 Task: Create a Board called Board0000000004 in Workspace WS0000000002 in Trello with Visibility as Workspace. Create a Board called Board0000000005 in Workspace WS0000000002 in Trello with Visibility as Private. Create a Board called Board0000000006 in Workspace WS0000000002 in Trello with Visibility as Public. Create Card Card0000000013 in Board Board0000000004 in Workspace WS0000000002 in Trello. Create Card Card0000000014 in Board Board0000000004 in Workspace WS0000000002 in Trello
Action: Mouse moved to (546, 117)
Screenshot: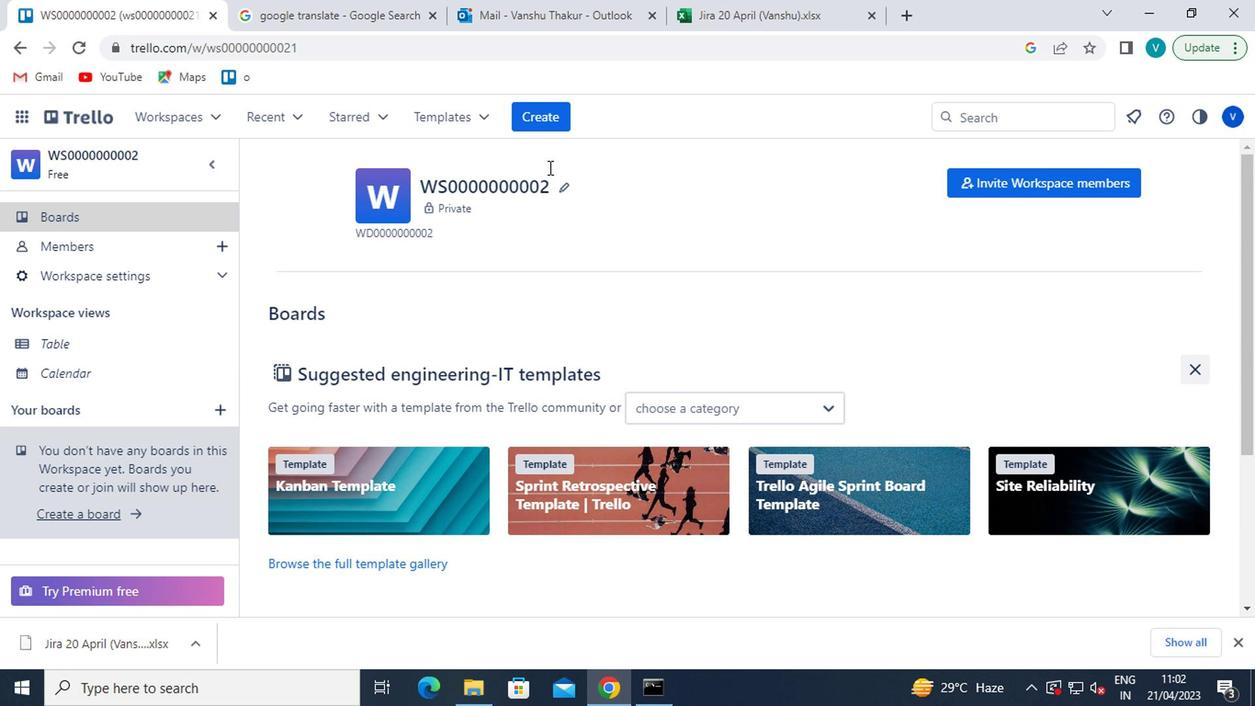 
Action: Mouse pressed left at (546, 117)
Screenshot: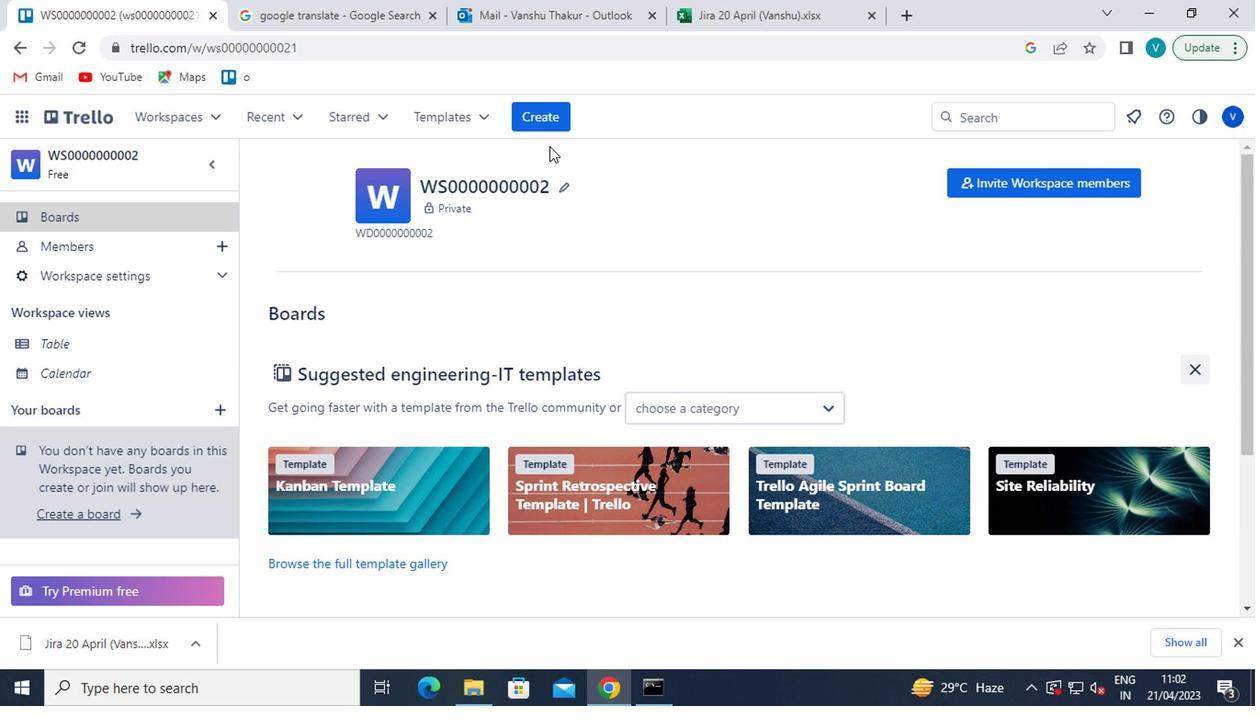 
Action: Mouse moved to (559, 193)
Screenshot: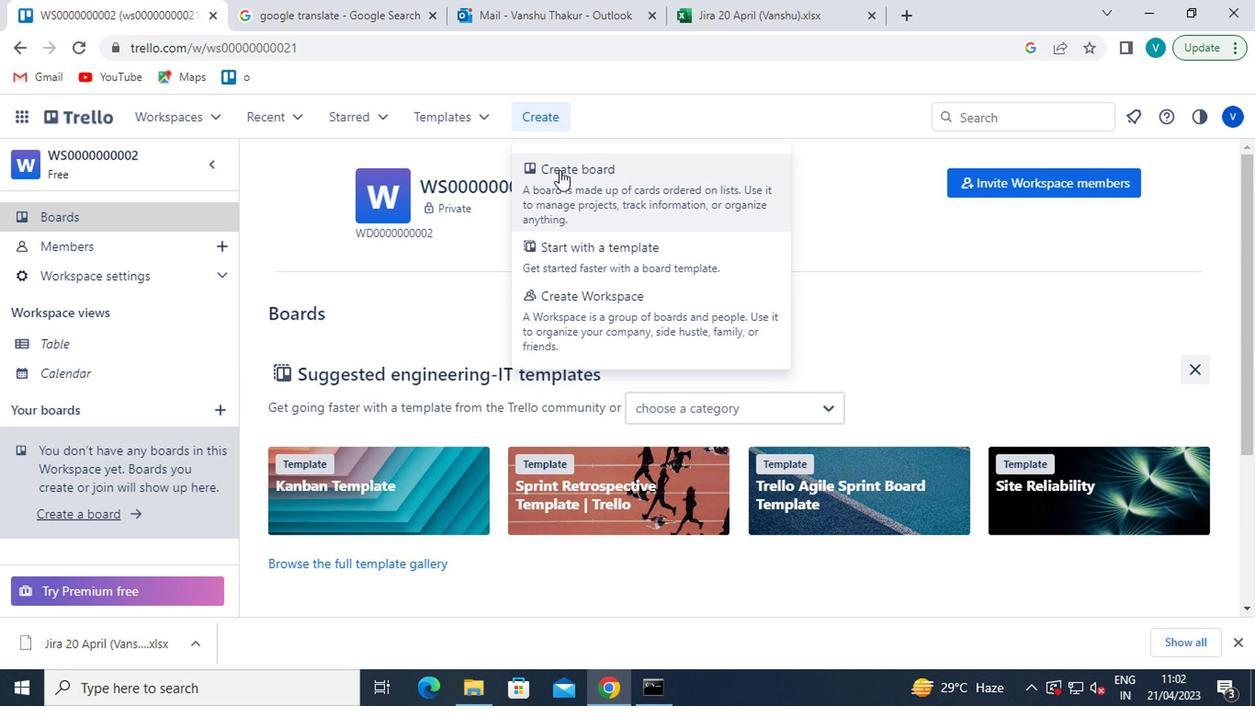 
Action: Mouse pressed left at (559, 193)
Screenshot: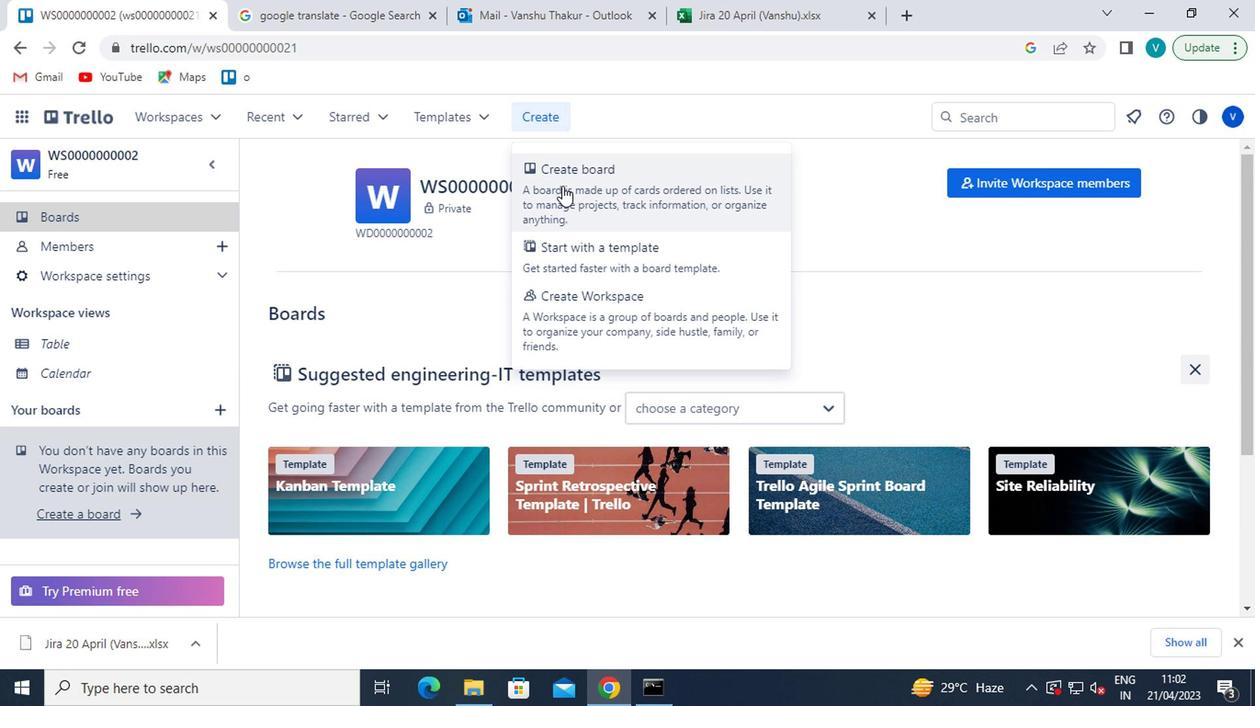 
Action: Mouse moved to (572, 443)
Screenshot: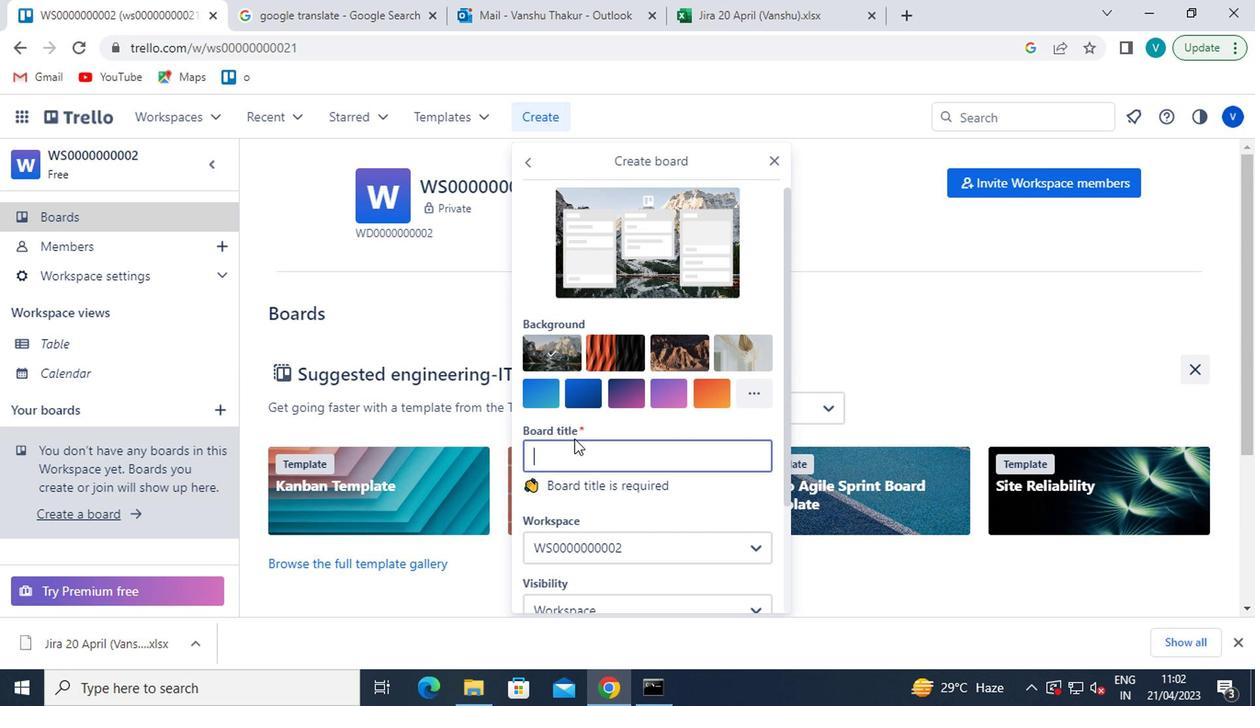 
Action: Mouse pressed left at (572, 443)
Screenshot: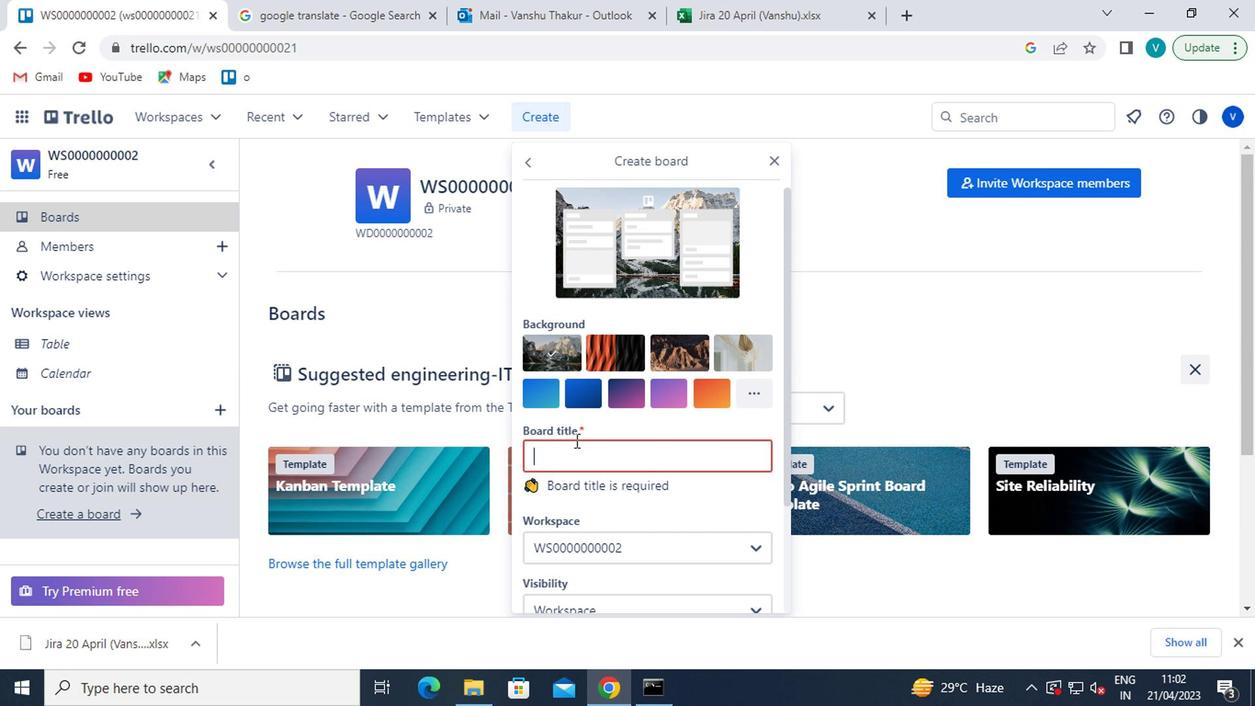 
Action: Mouse moved to (580, 438)
Screenshot: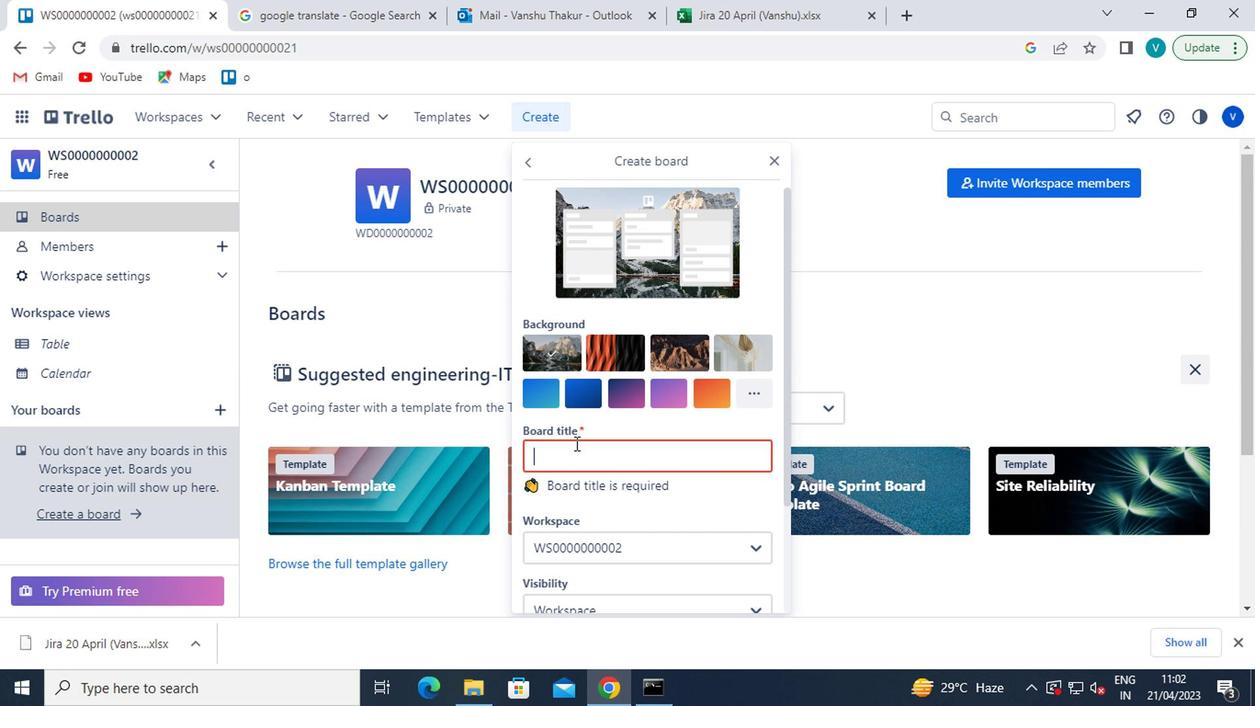 
Action: Key pressed <Key.shift>BOARD0000000004
Screenshot: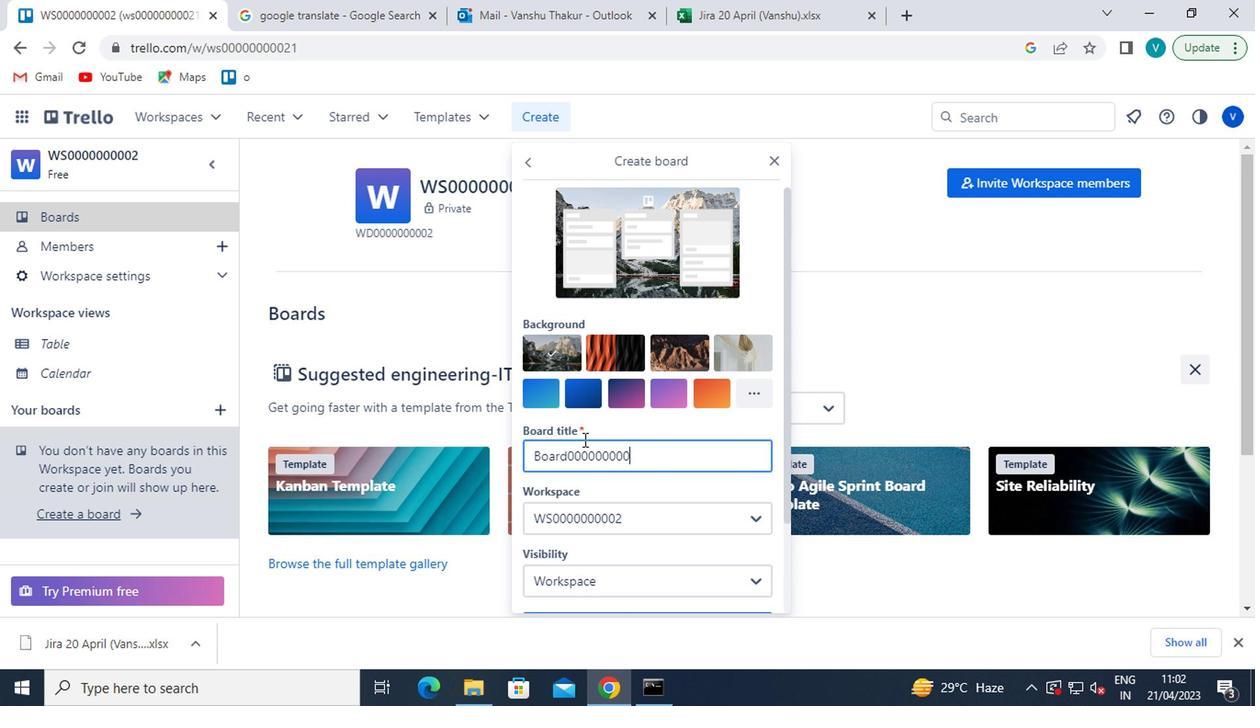 
Action: Mouse moved to (604, 574)
Screenshot: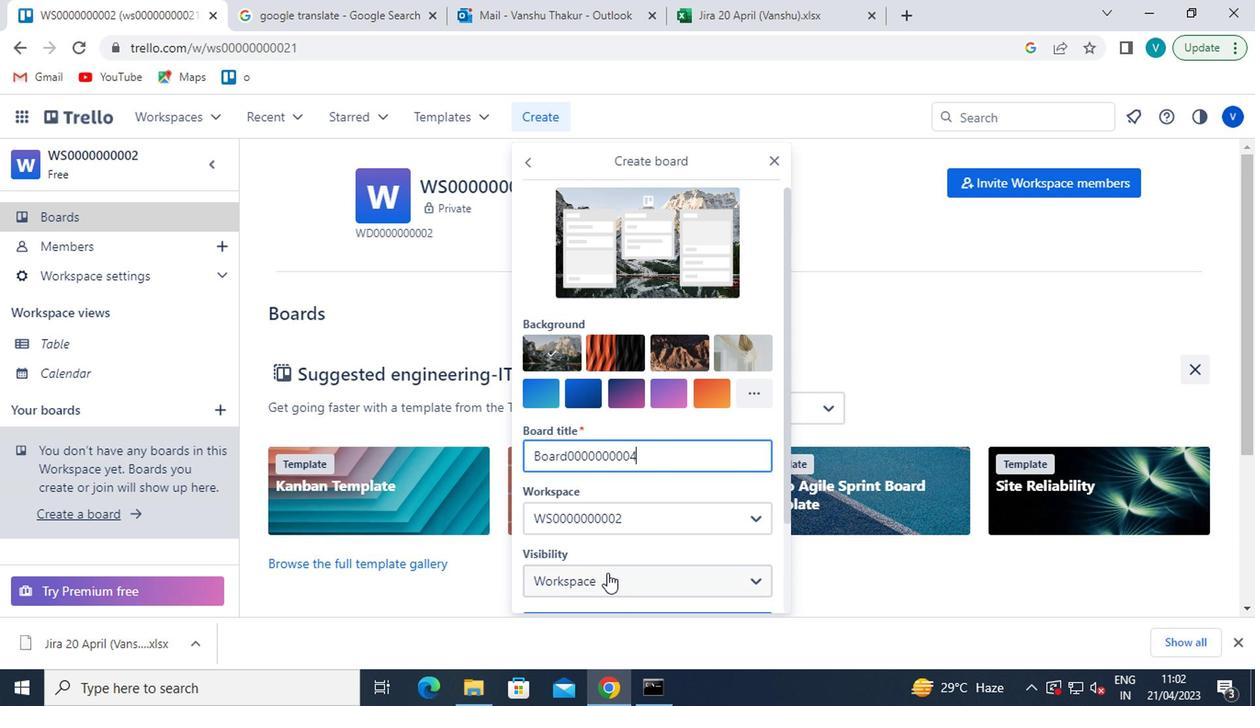 
Action: Mouse pressed left at (604, 574)
Screenshot: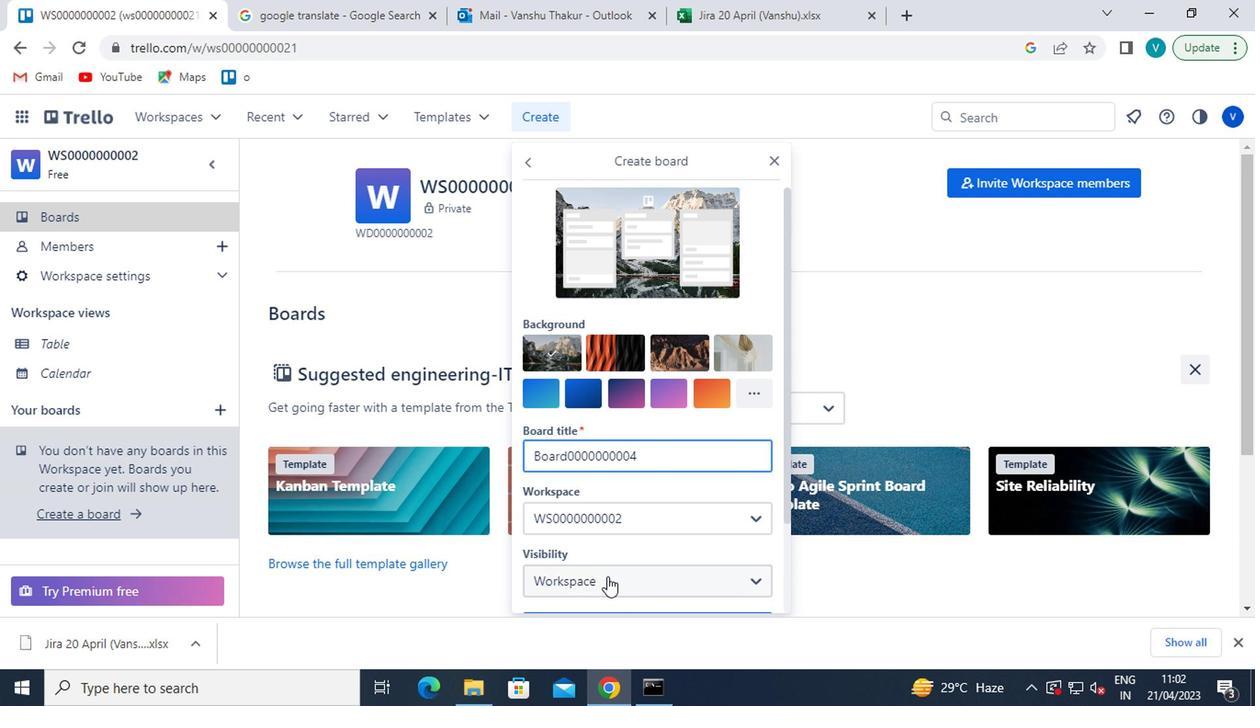 
Action: Mouse moved to (642, 457)
Screenshot: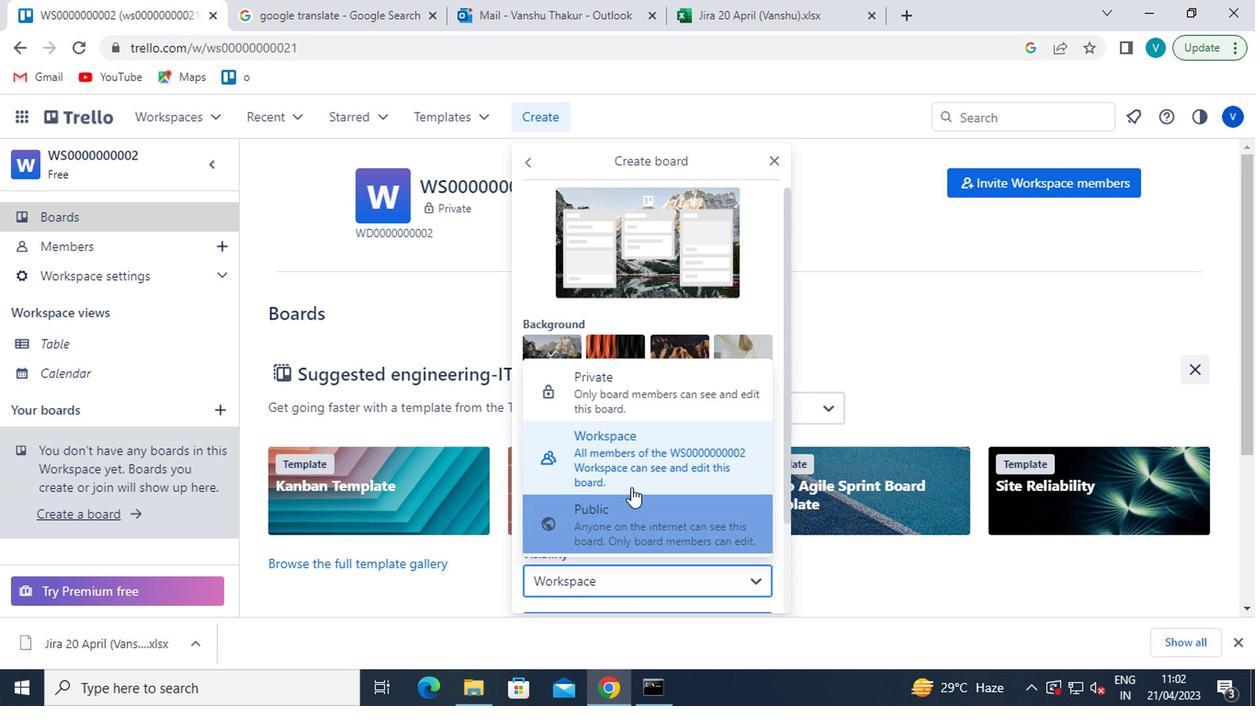 
Action: Mouse pressed left at (642, 457)
Screenshot: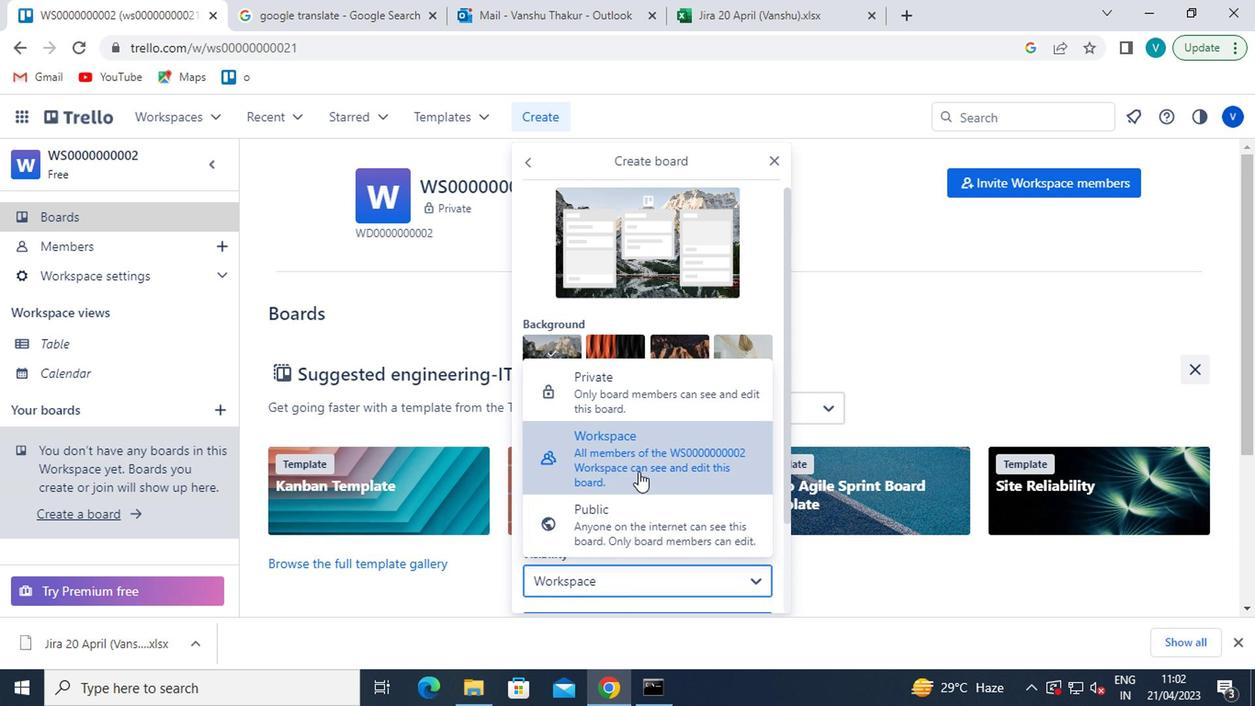 
Action: Mouse moved to (642, 460)
Screenshot: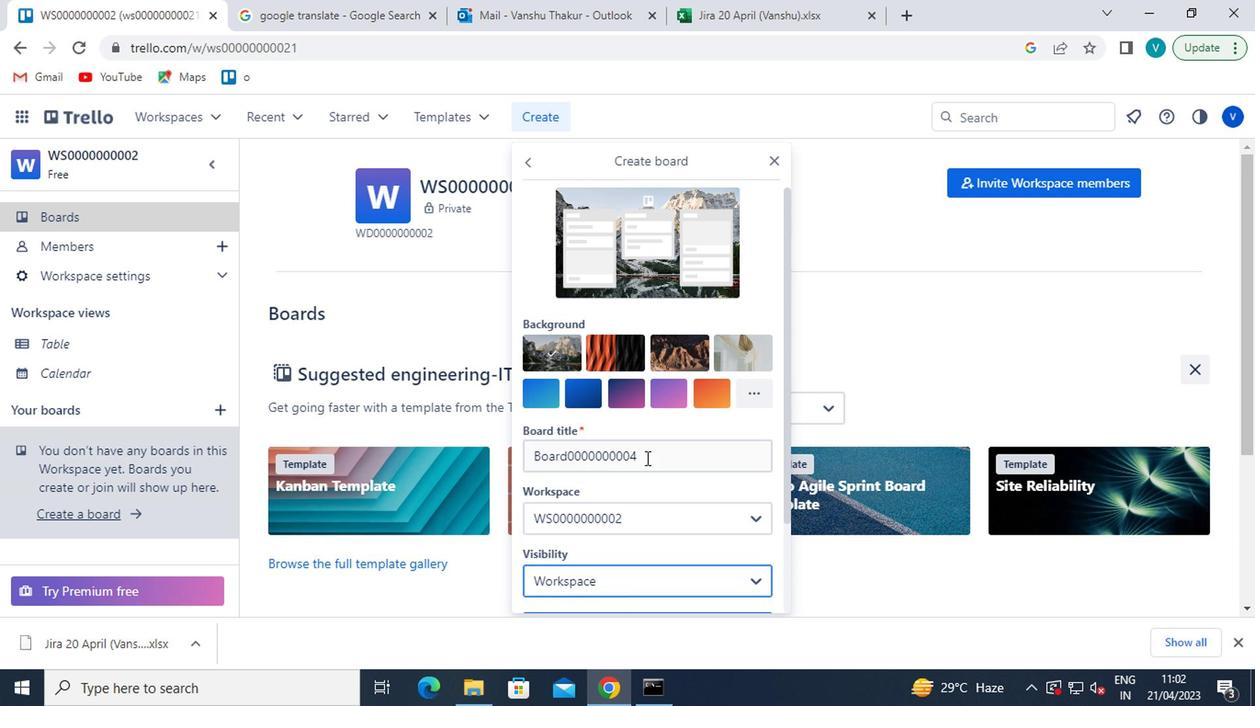 
Action: Mouse scrolled (642, 459) with delta (0, 0)
Screenshot: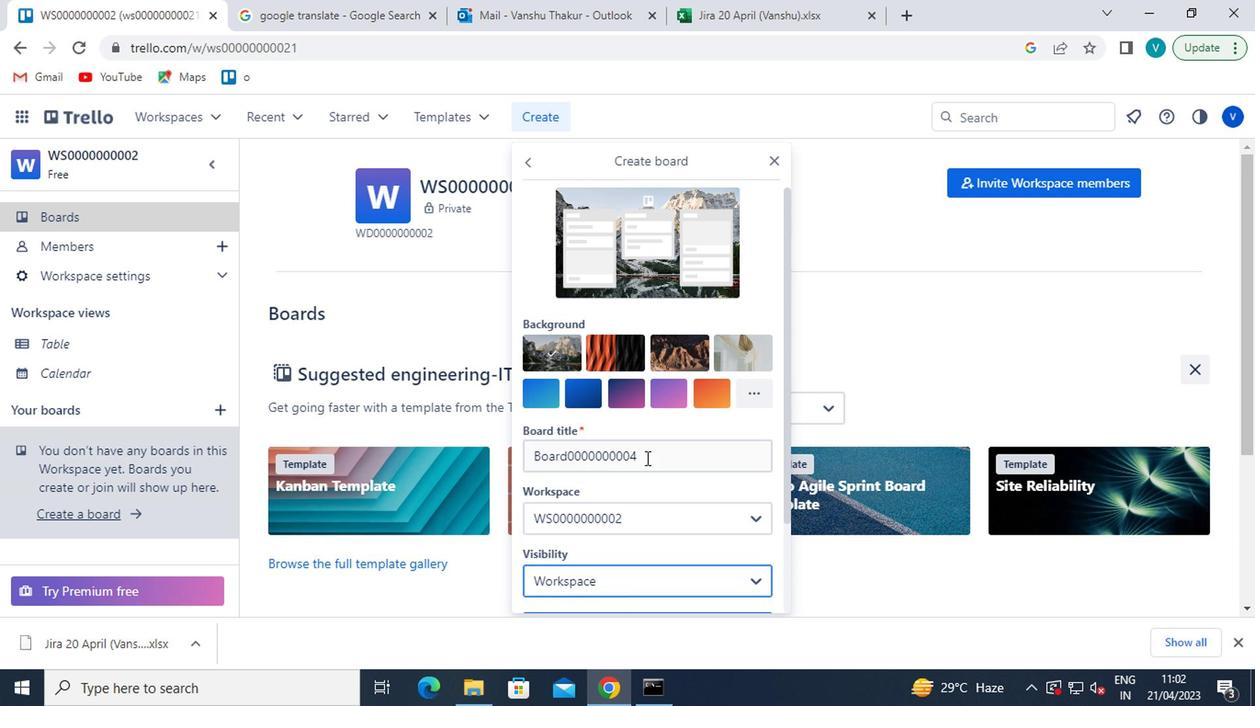 
Action: Mouse moved to (642, 461)
Screenshot: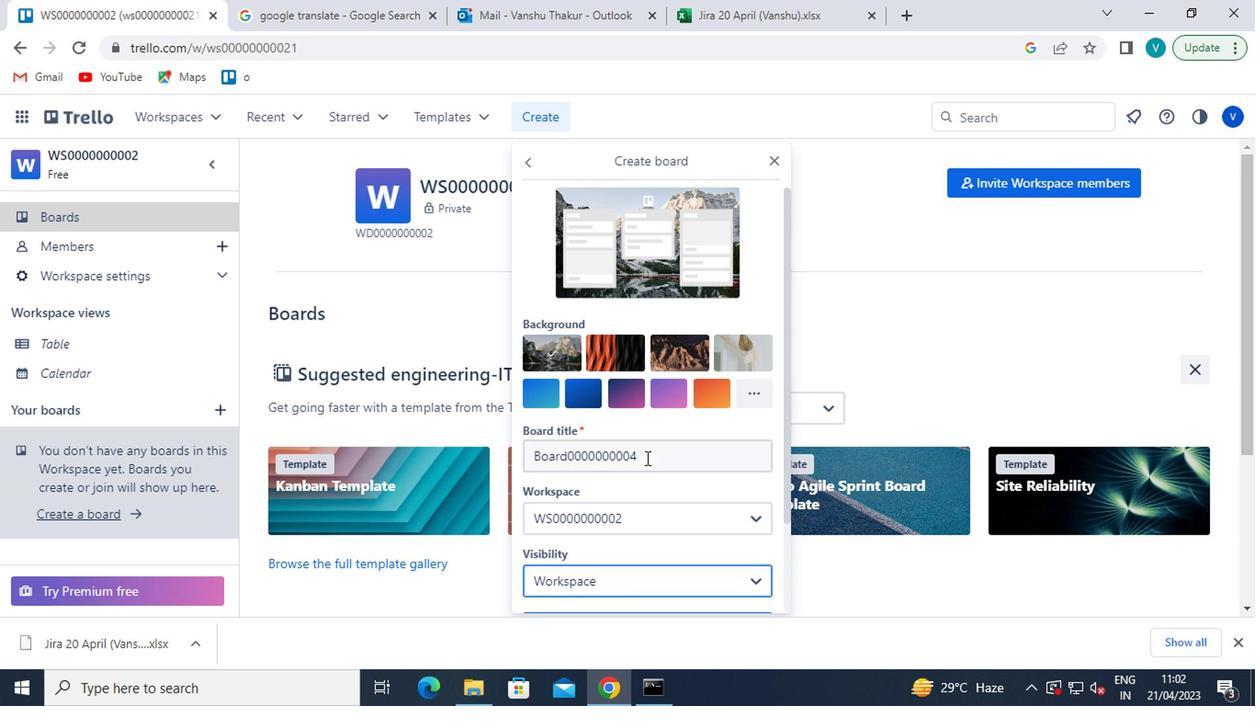 
Action: Mouse scrolled (642, 460) with delta (0, -1)
Screenshot: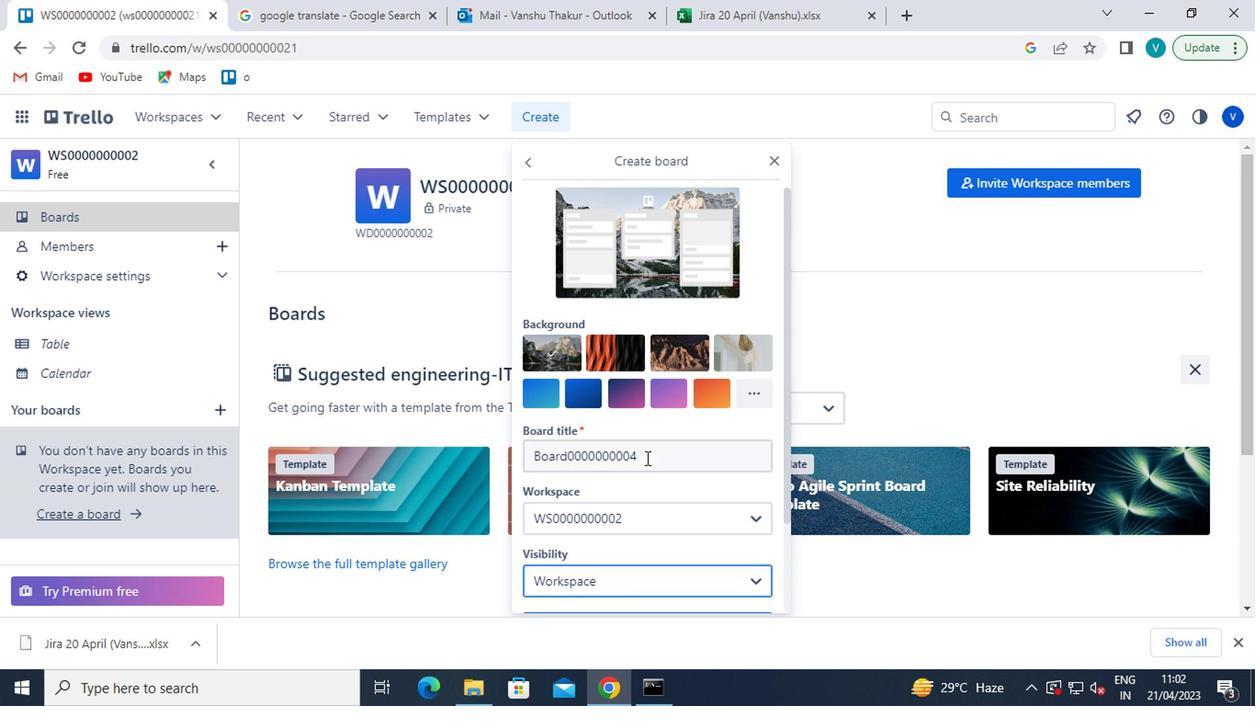 
Action: Mouse moved to (642, 461)
Screenshot: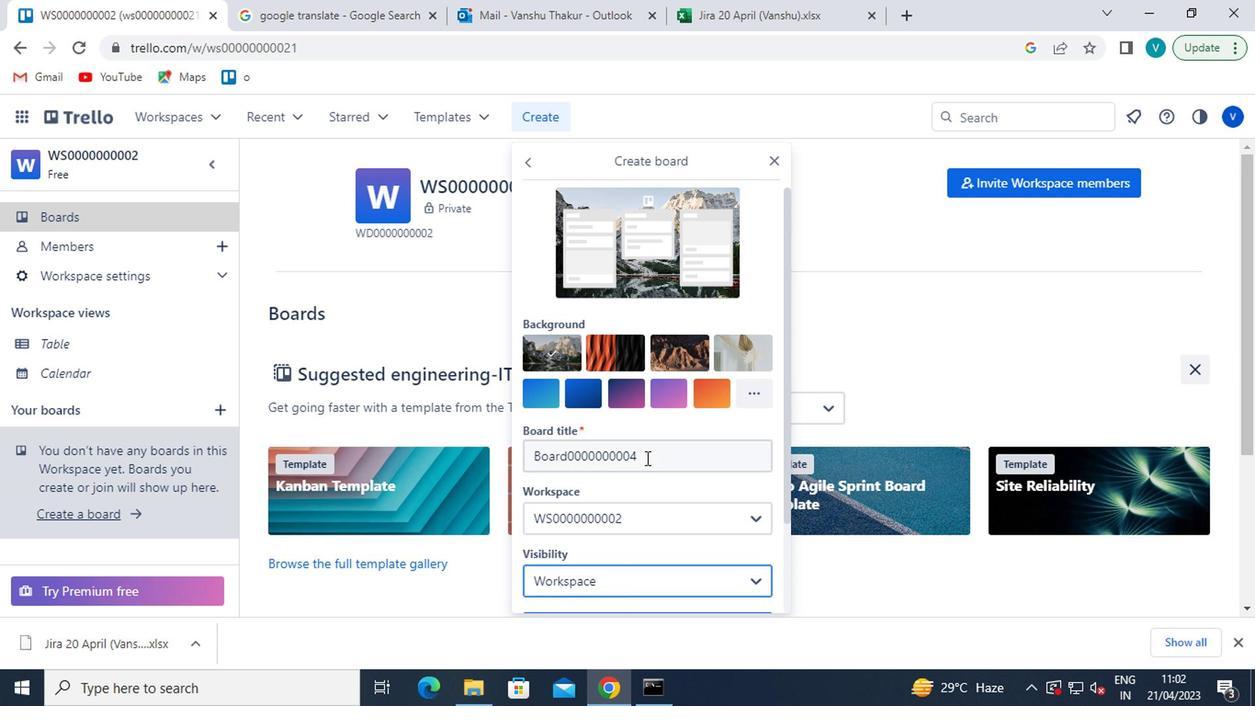 
Action: Mouse scrolled (642, 460) with delta (0, -1)
Screenshot: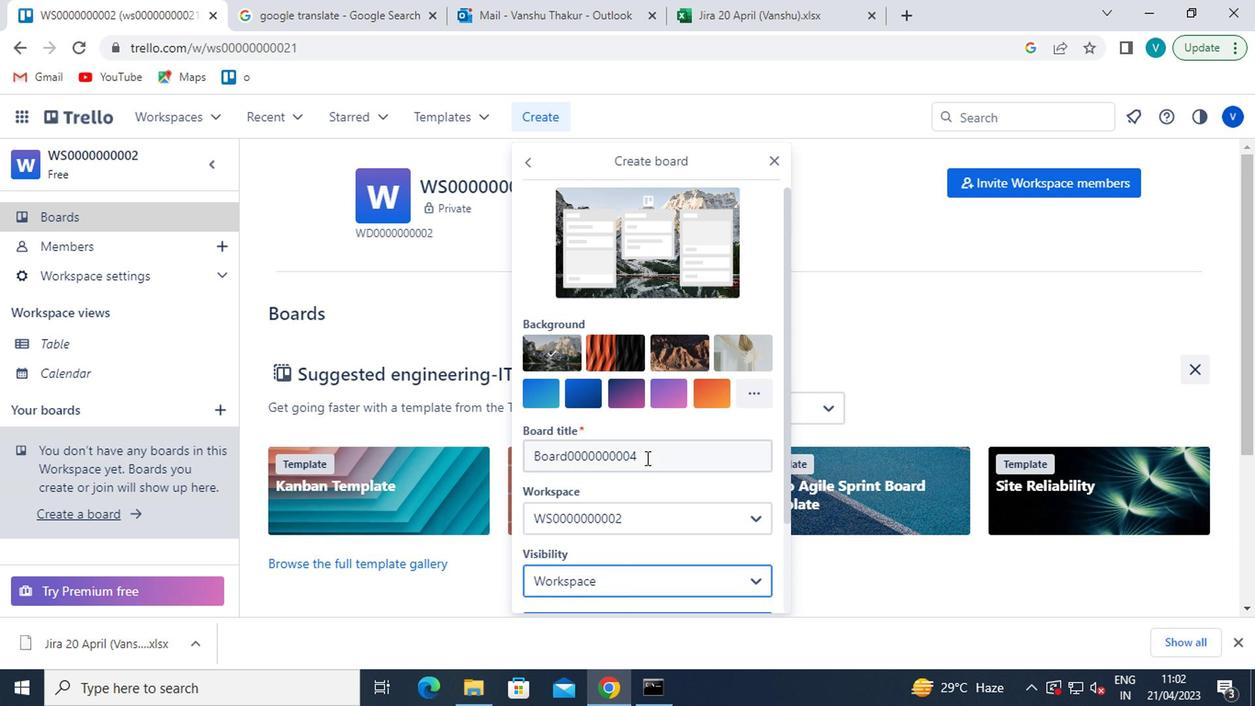 
Action: Mouse moved to (627, 506)
Screenshot: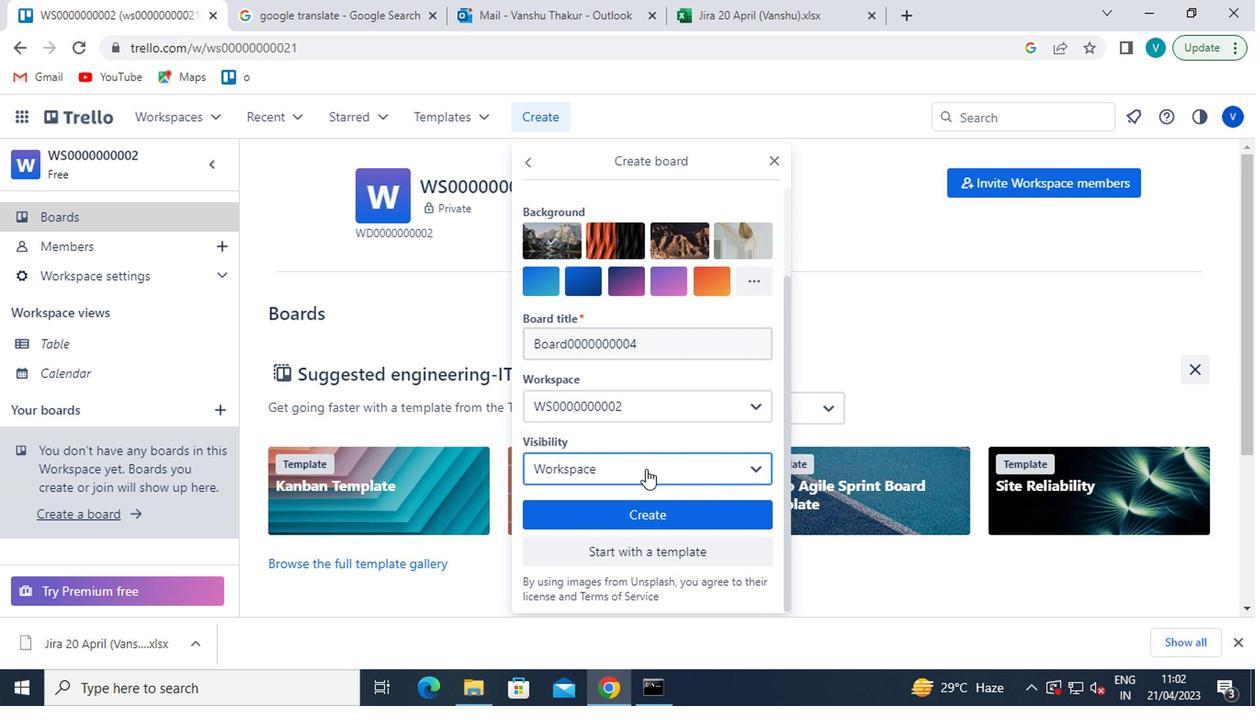 
Action: Mouse pressed left at (627, 506)
Screenshot: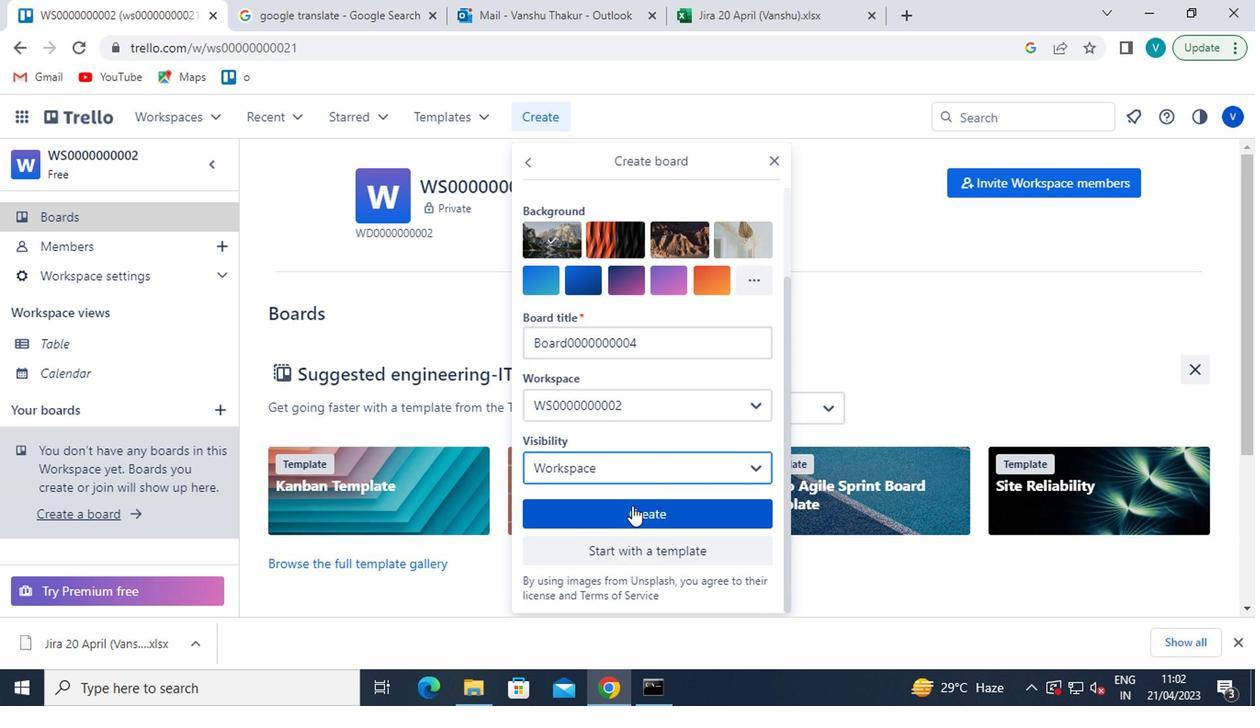 
Action: Mouse moved to (553, 122)
Screenshot: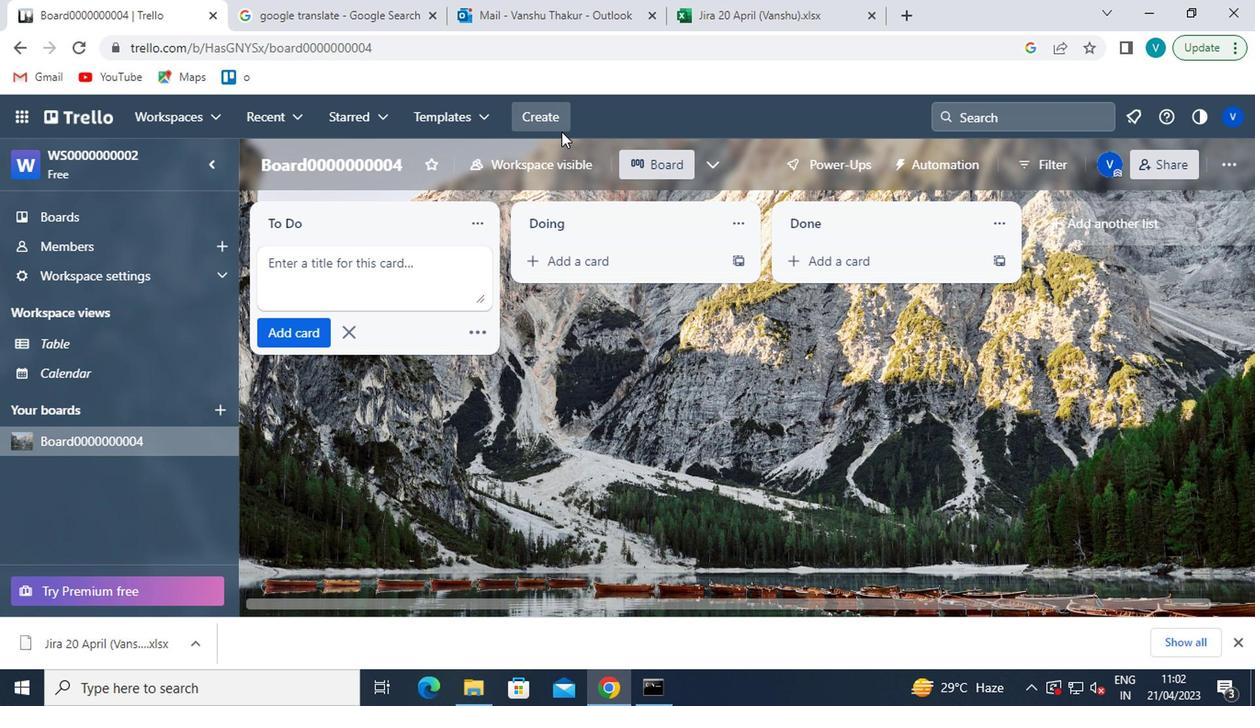 
Action: Mouse pressed left at (553, 122)
Screenshot: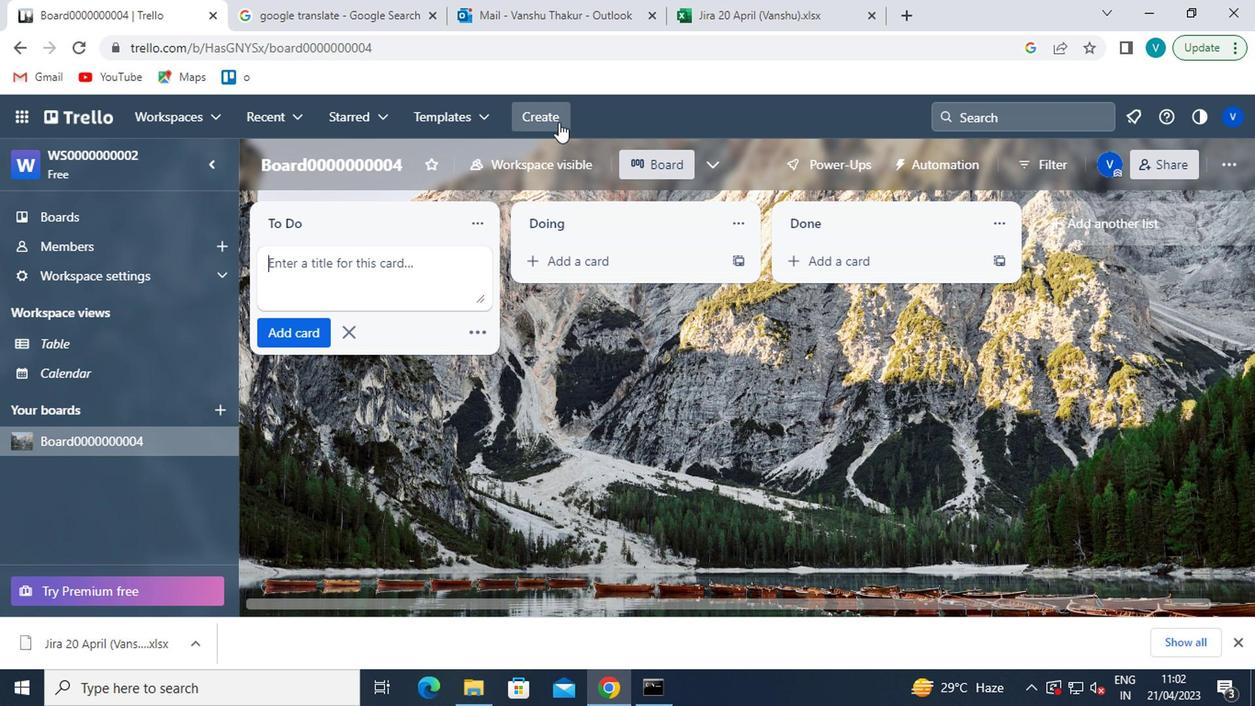 
Action: Mouse moved to (574, 193)
Screenshot: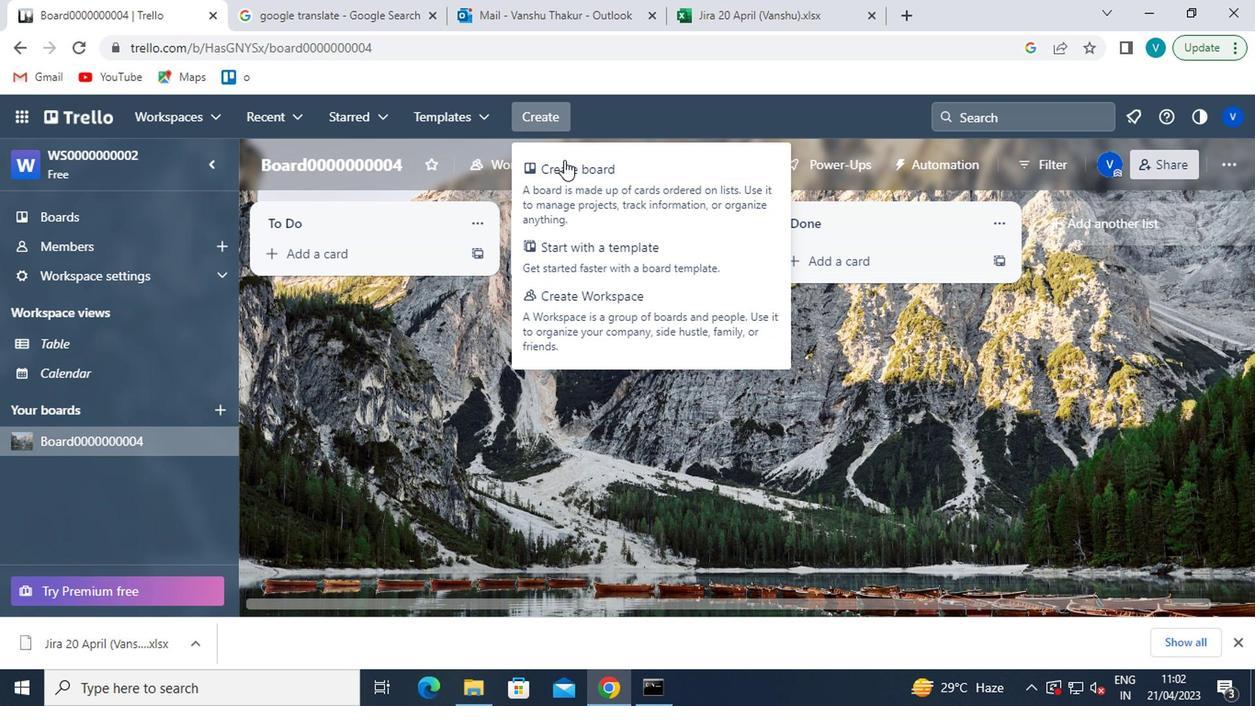 
Action: Mouse pressed left at (574, 193)
Screenshot: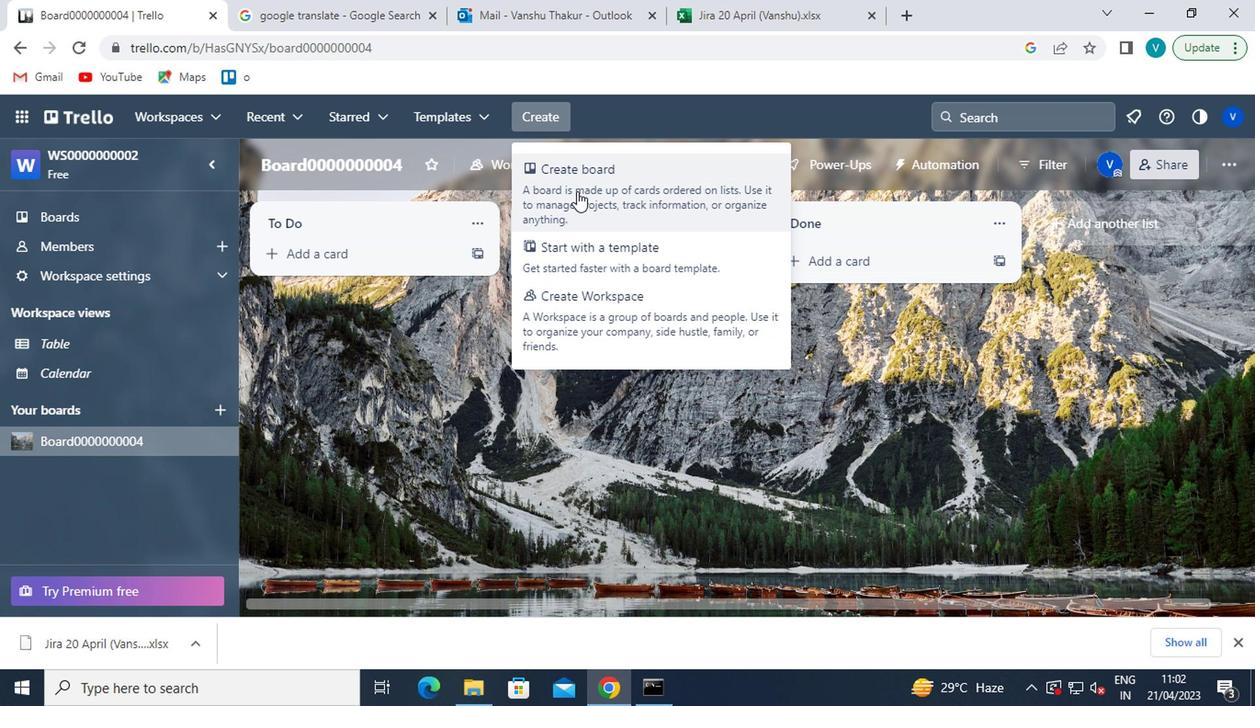 
Action: Mouse moved to (602, 463)
Screenshot: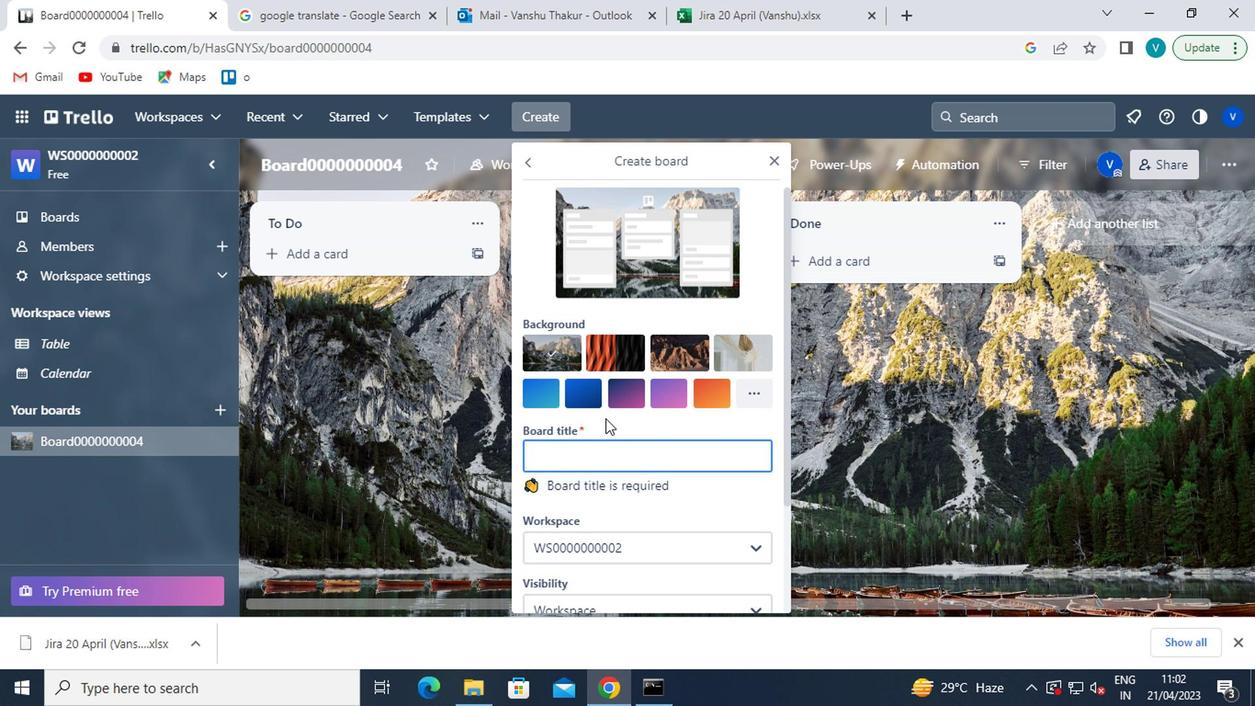 
Action: Mouse pressed left at (602, 463)
Screenshot: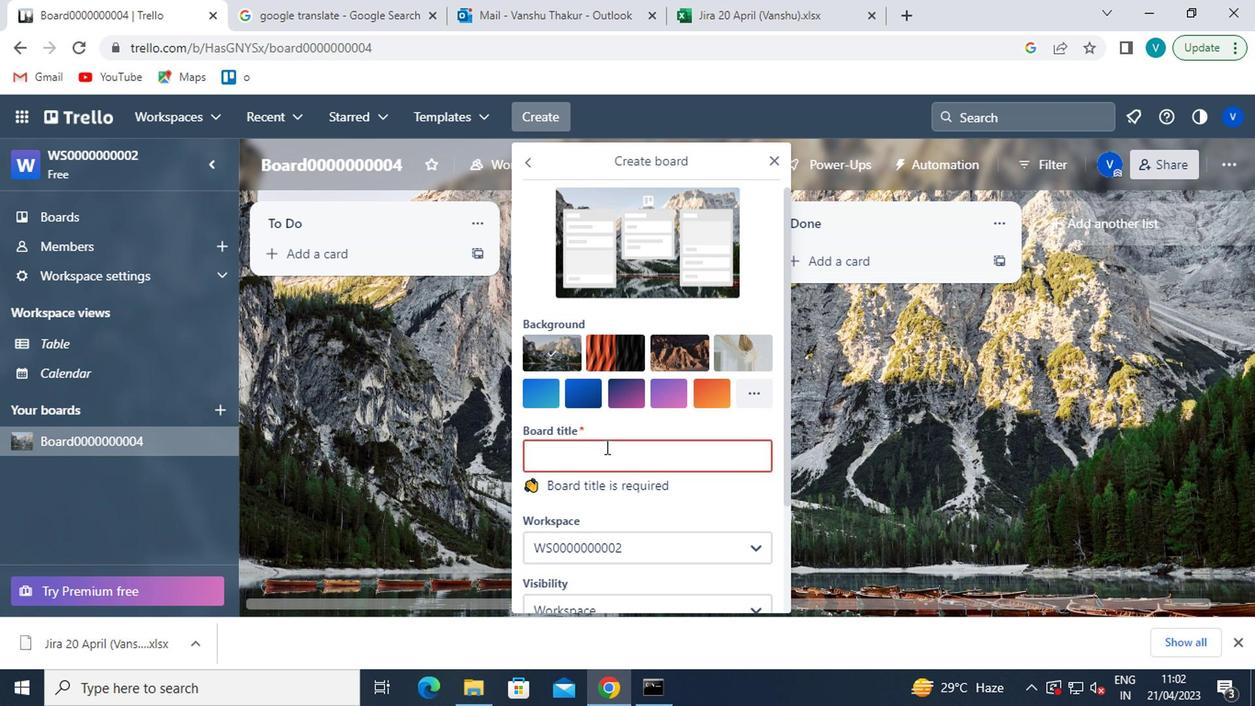 
Action: Key pressed <Key.shift>BOARD0000000005
Screenshot: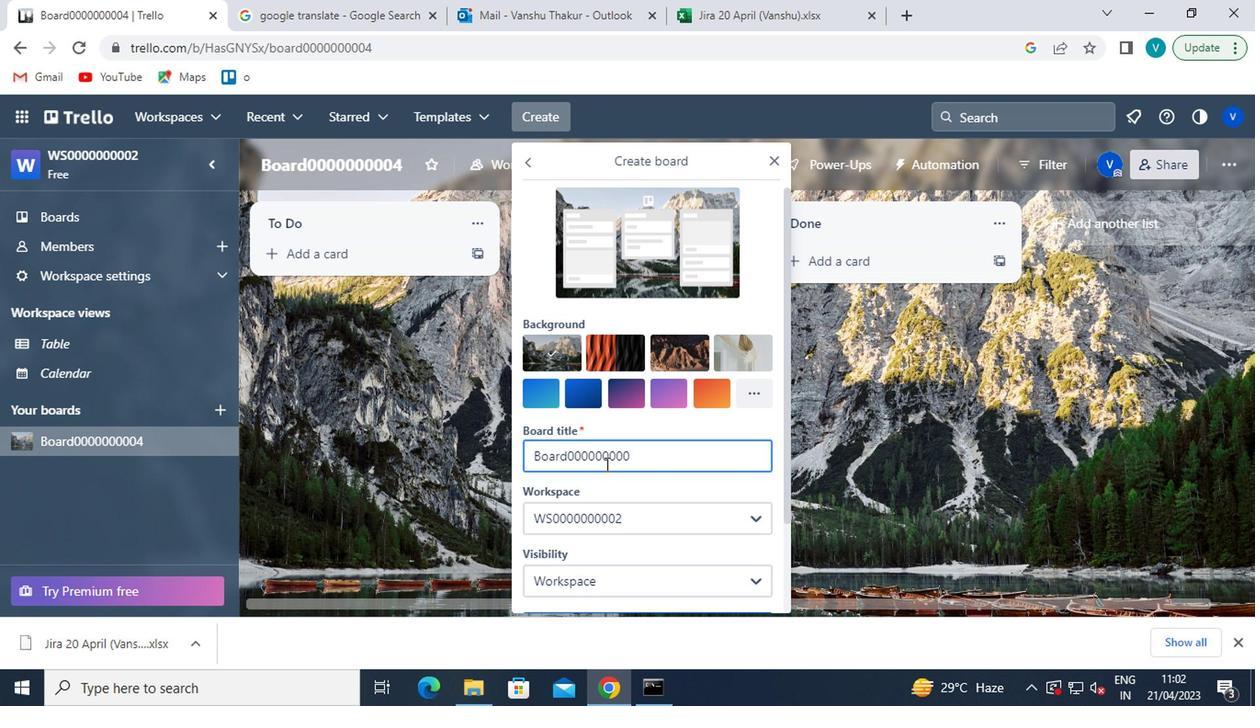 
Action: Mouse moved to (602, 468)
Screenshot: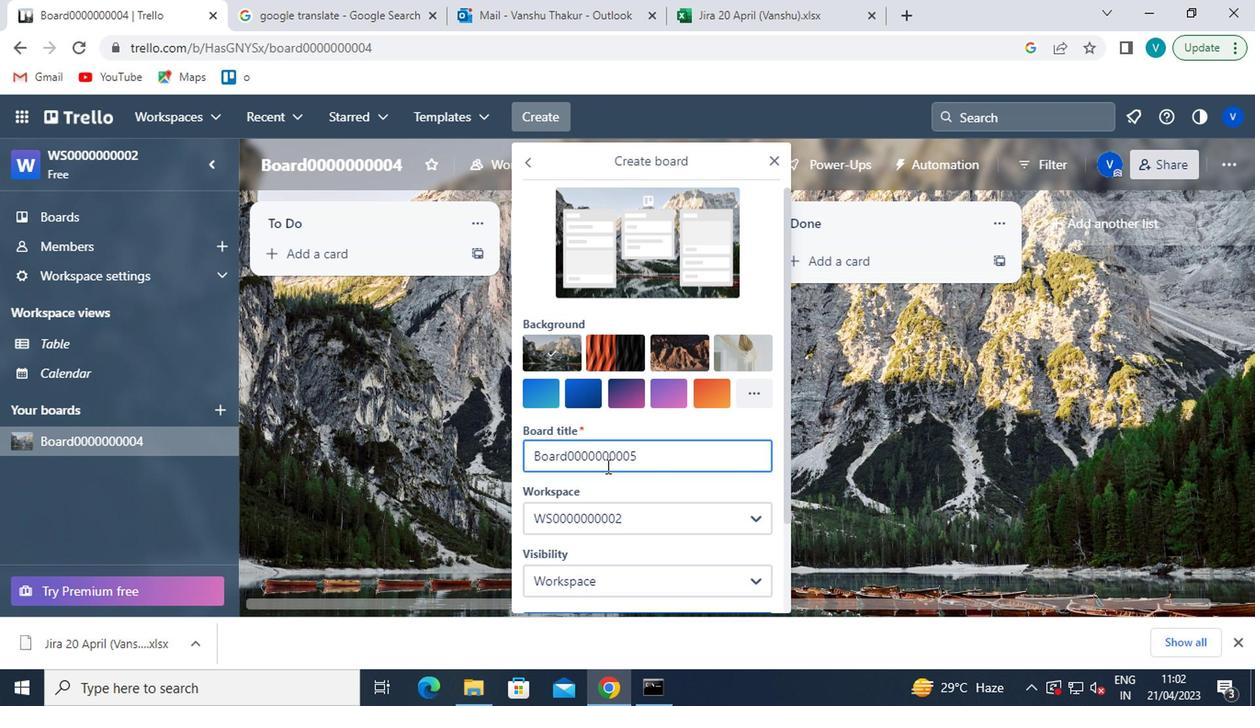 
Action: Mouse scrolled (602, 468) with delta (0, 0)
Screenshot: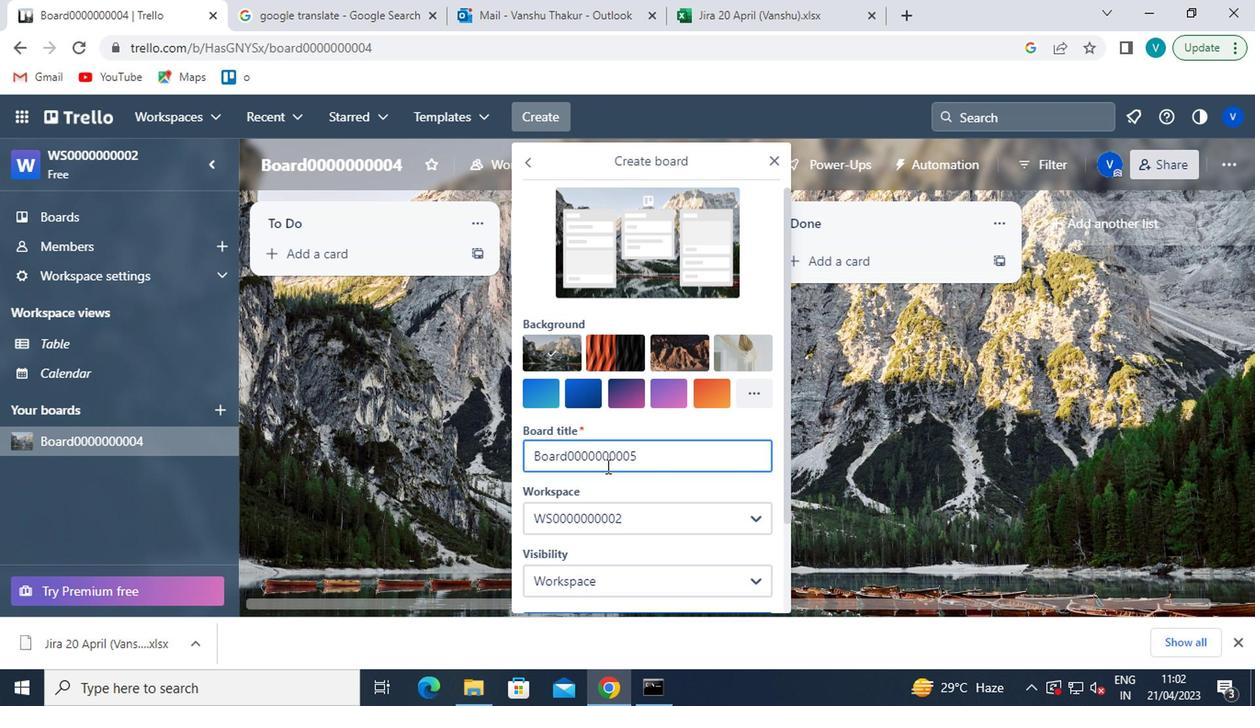 
Action: Mouse moved to (599, 470)
Screenshot: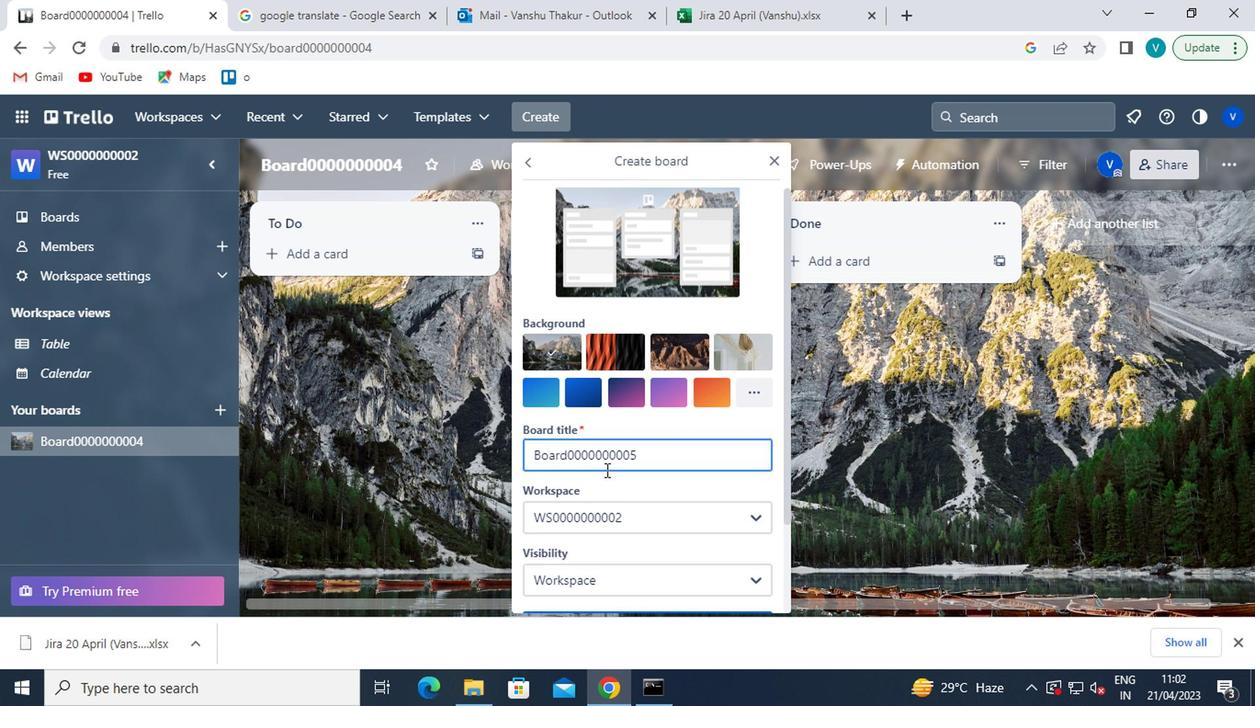 
Action: Mouse scrolled (599, 469) with delta (0, -1)
Screenshot: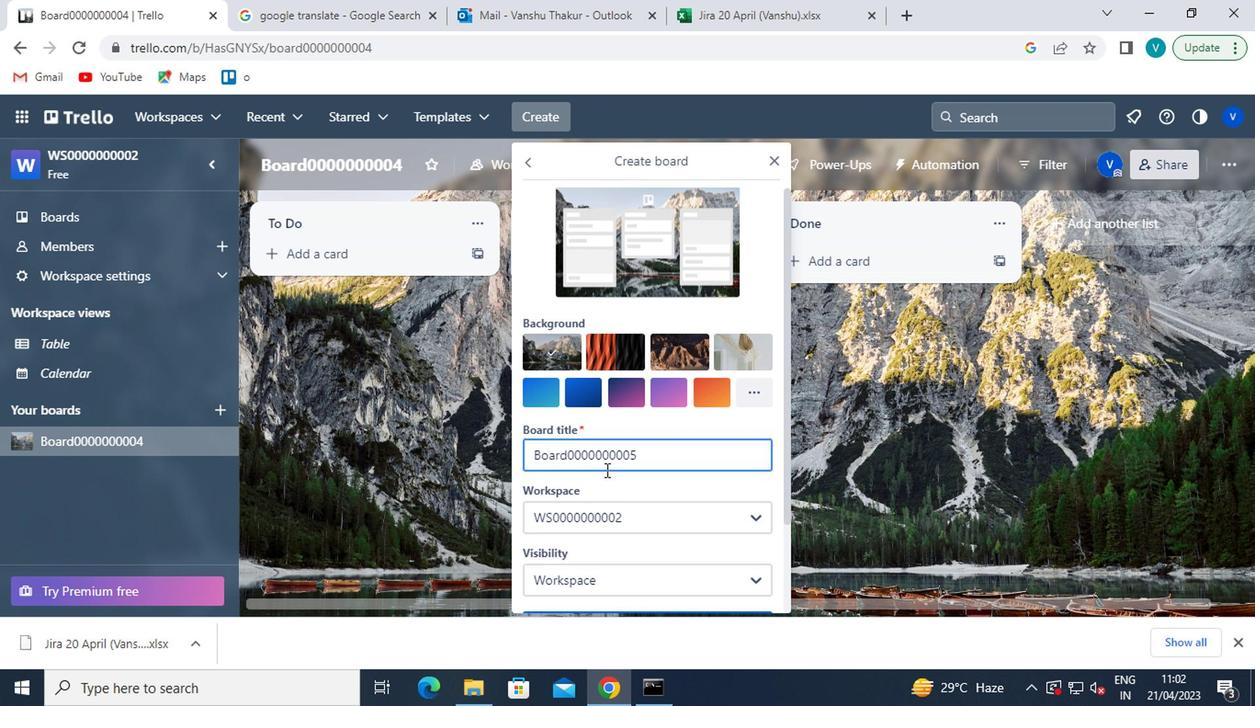 
Action: Mouse moved to (597, 468)
Screenshot: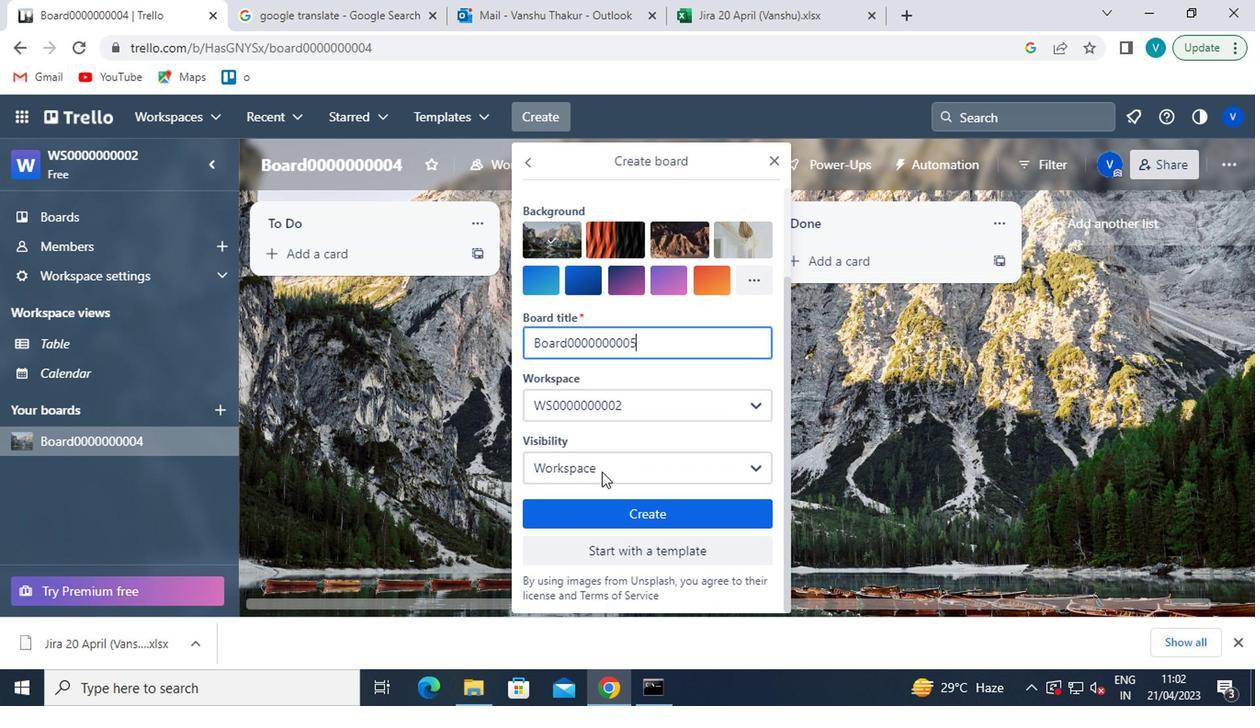 
Action: Mouse pressed left at (597, 468)
Screenshot: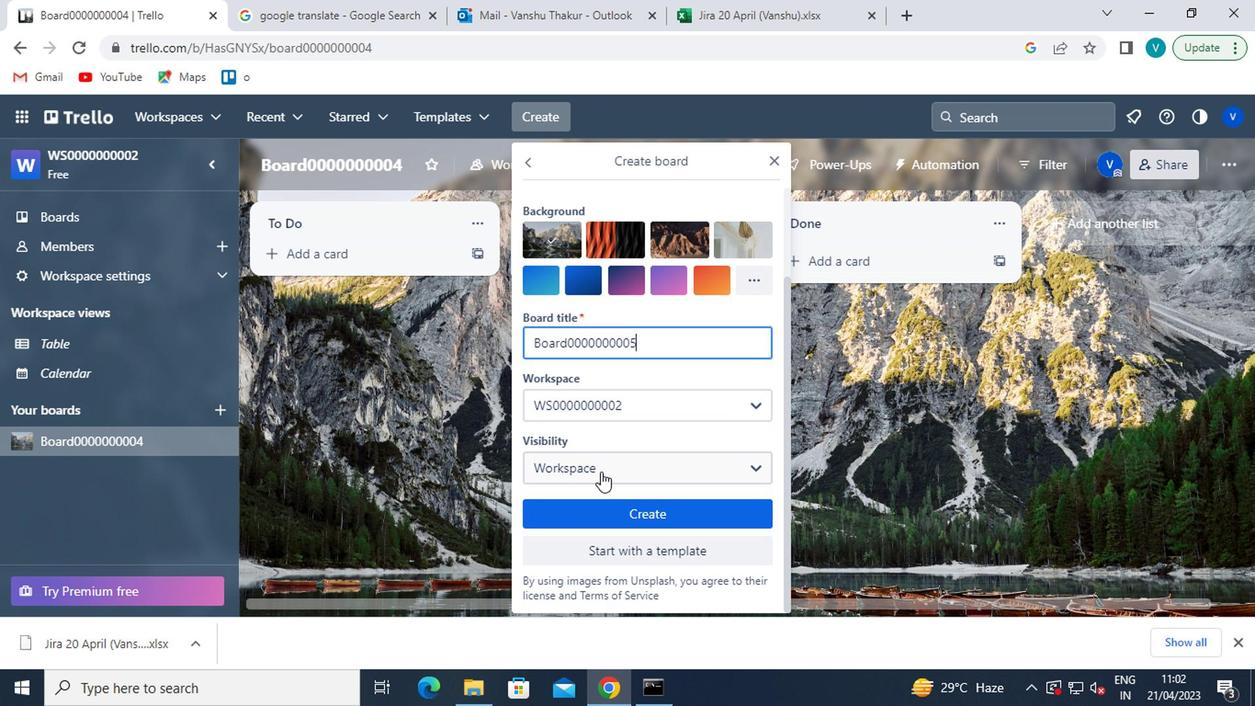 
Action: Mouse moved to (683, 286)
Screenshot: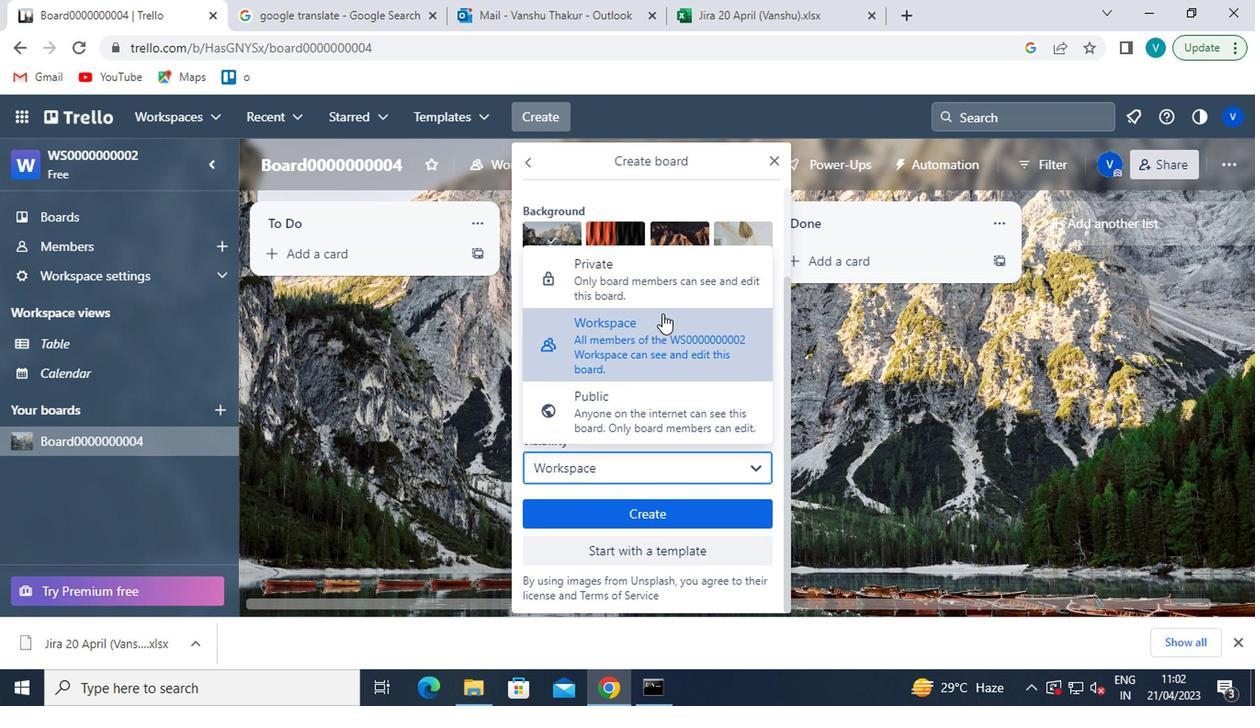 
Action: Mouse pressed left at (683, 286)
Screenshot: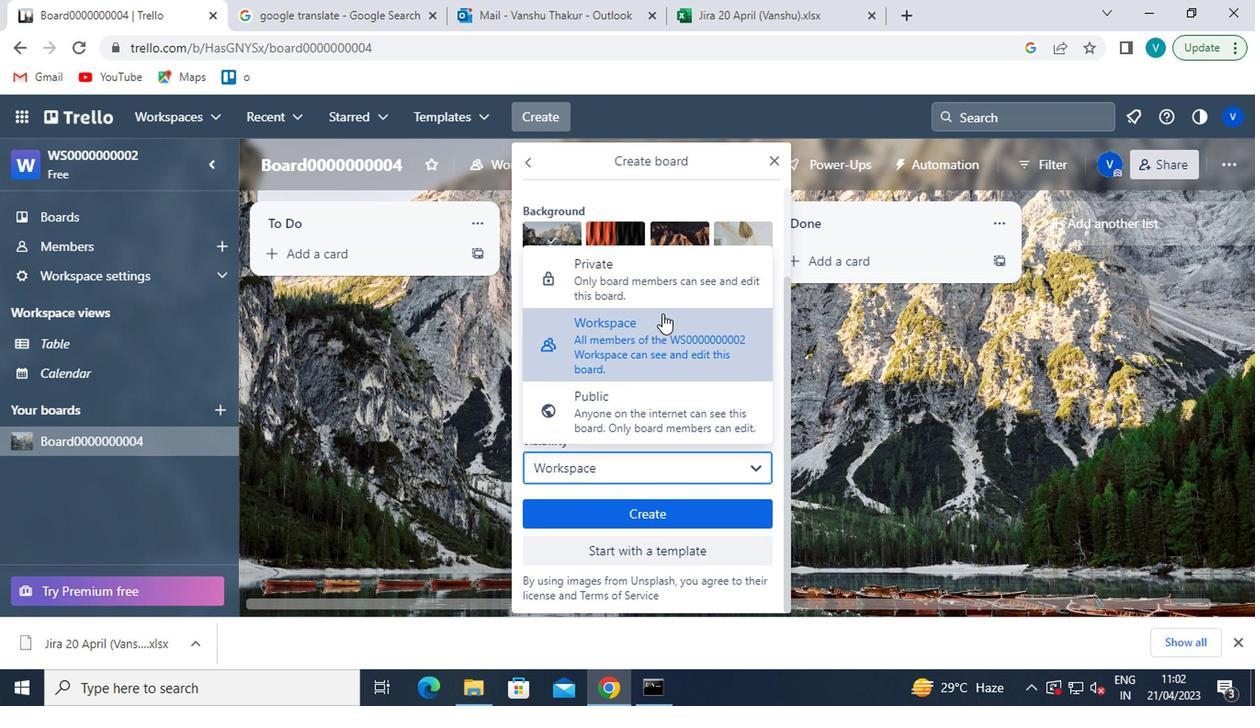 
Action: Mouse moved to (618, 521)
Screenshot: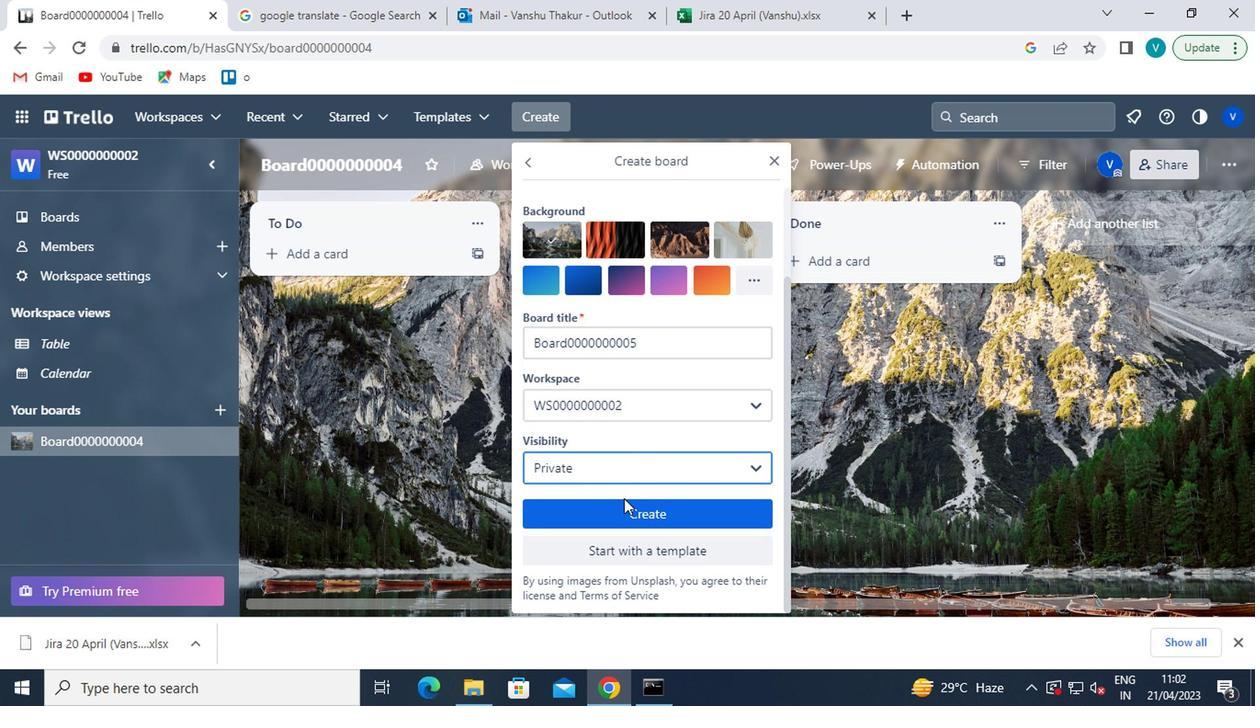 
Action: Mouse pressed left at (618, 521)
Screenshot: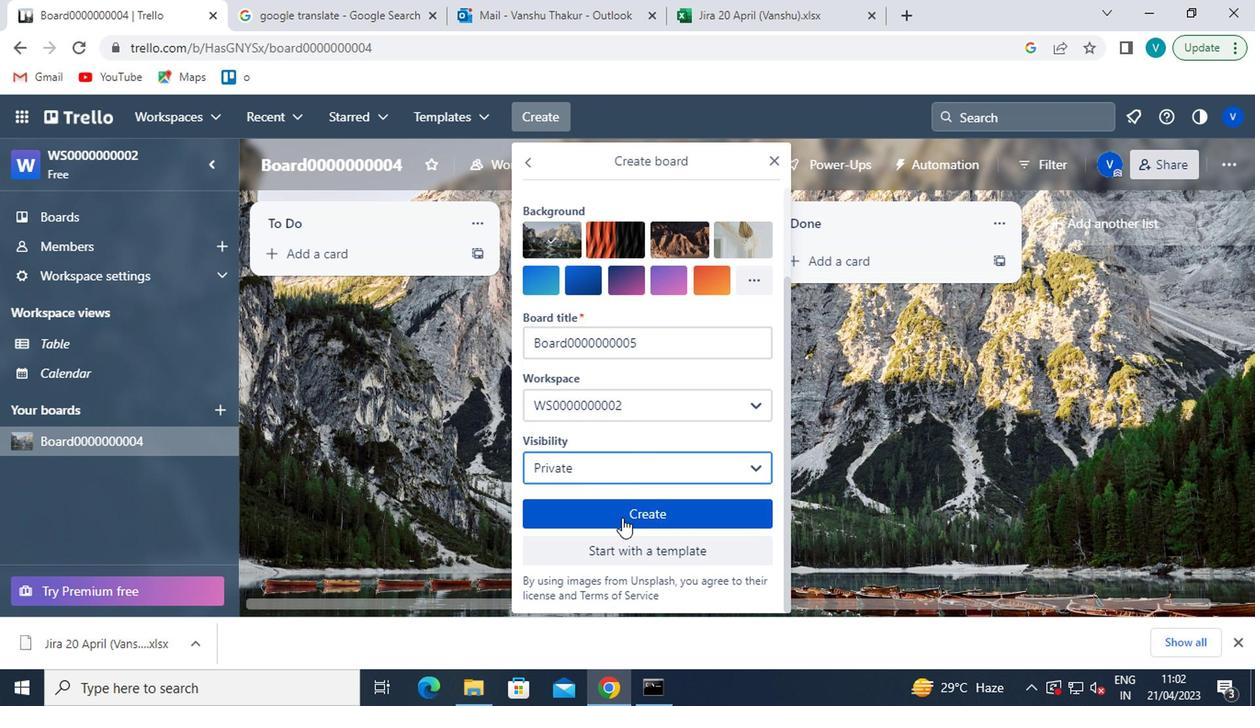 
Action: Mouse moved to (538, 123)
Screenshot: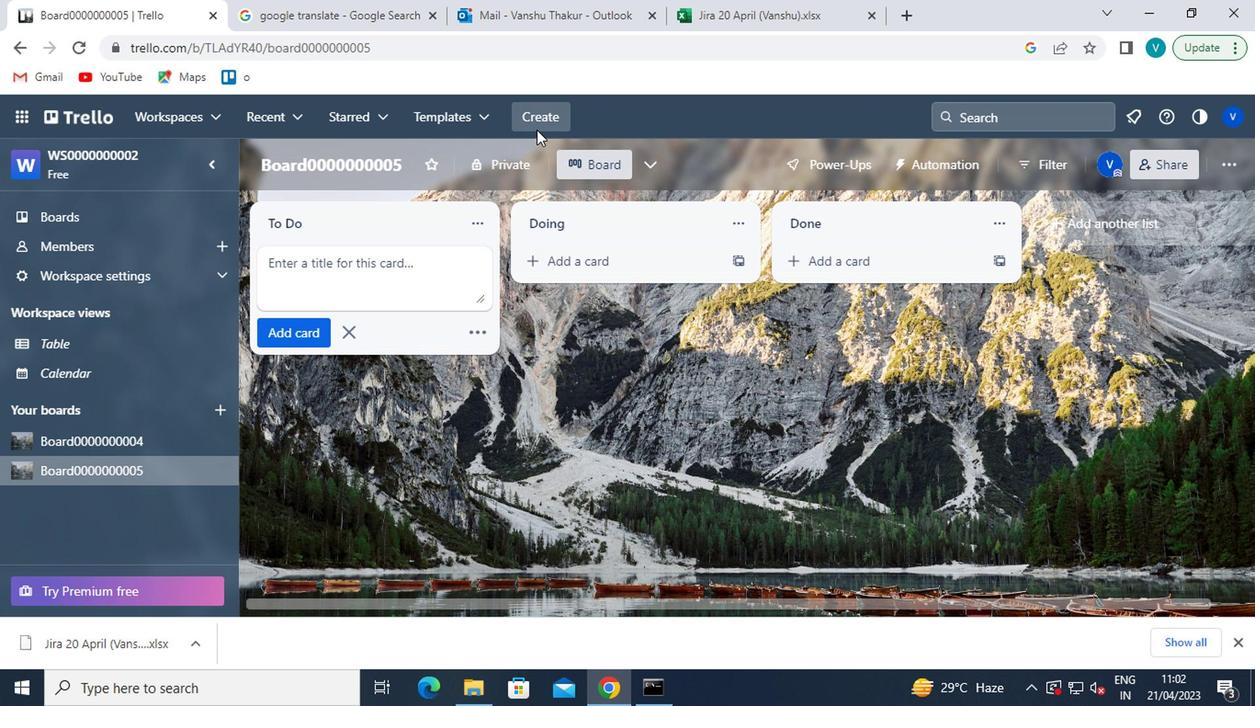 
Action: Mouse pressed left at (538, 123)
Screenshot: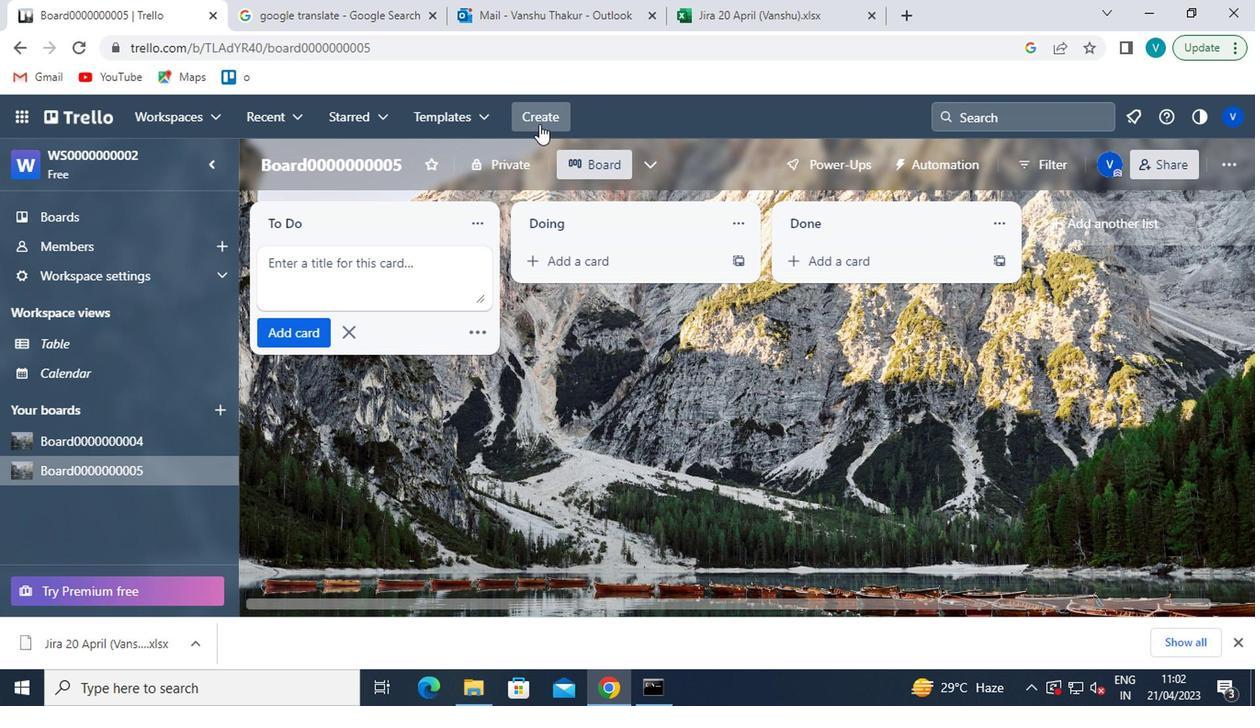
Action: Mouse moved to (572, 183)
Screenshot: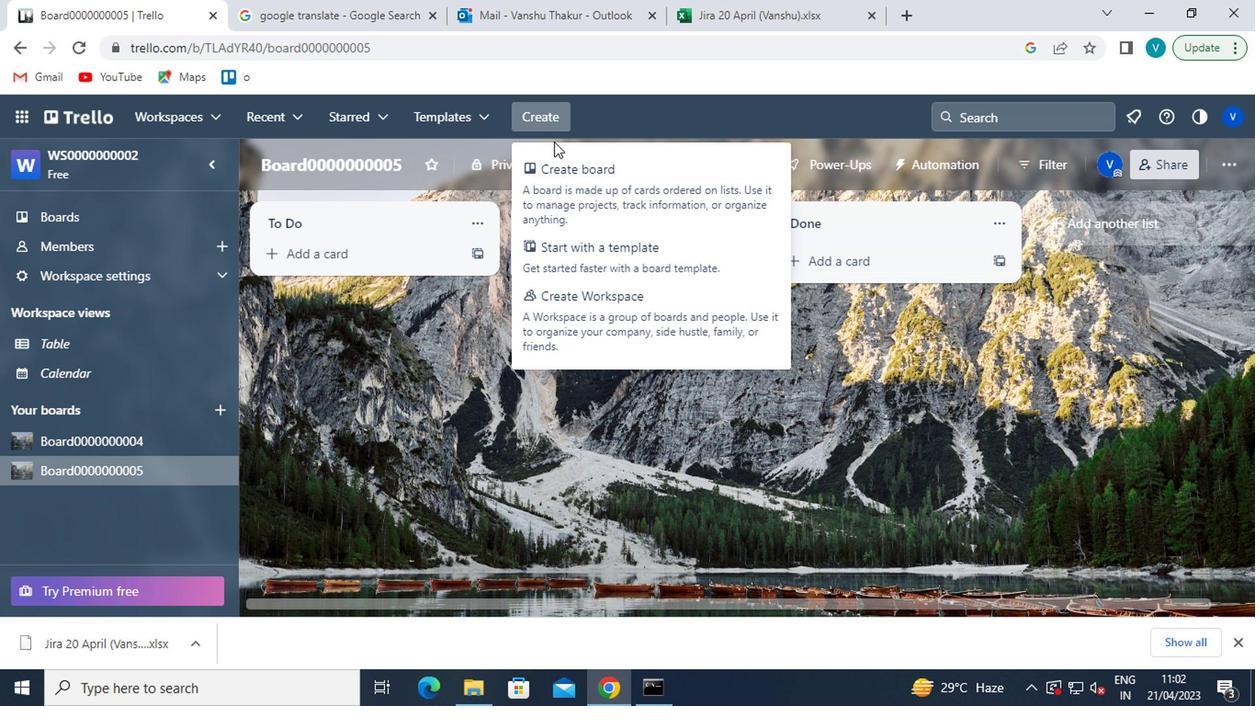 
Action: Mouse pressed left at (572, 183)
Screenshot: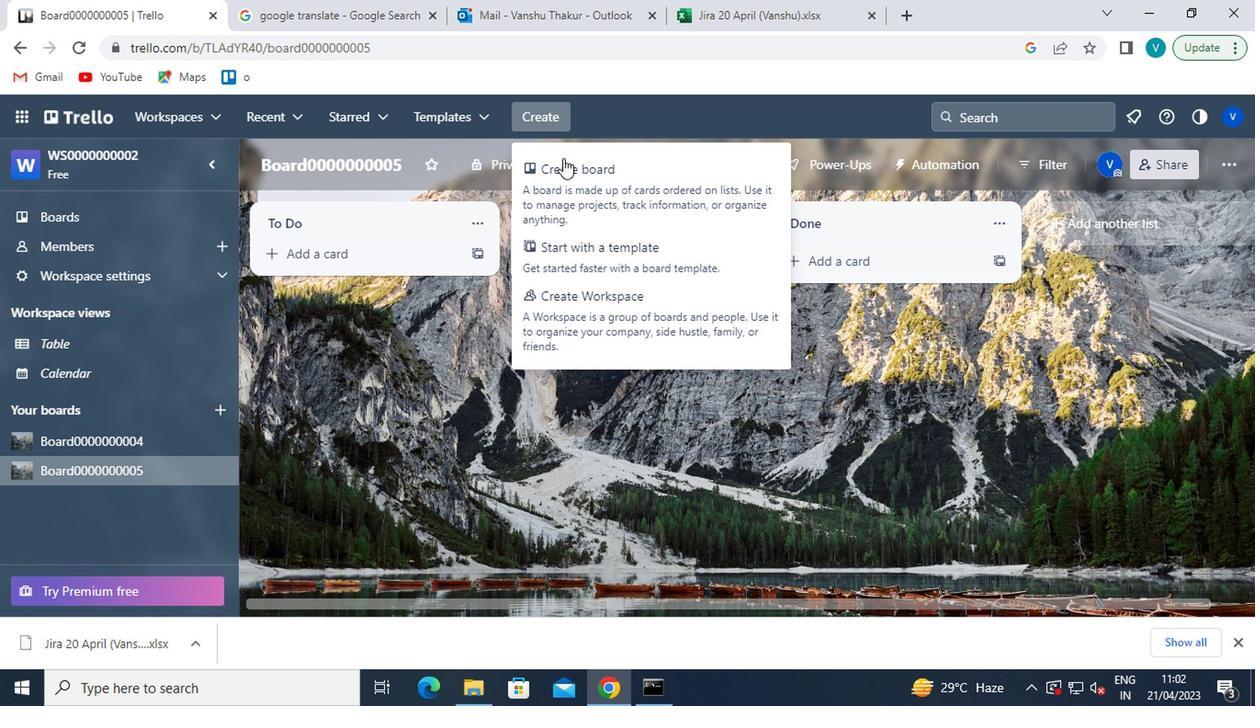 
Action: Mouse moved to (585, 471)
Screenshot: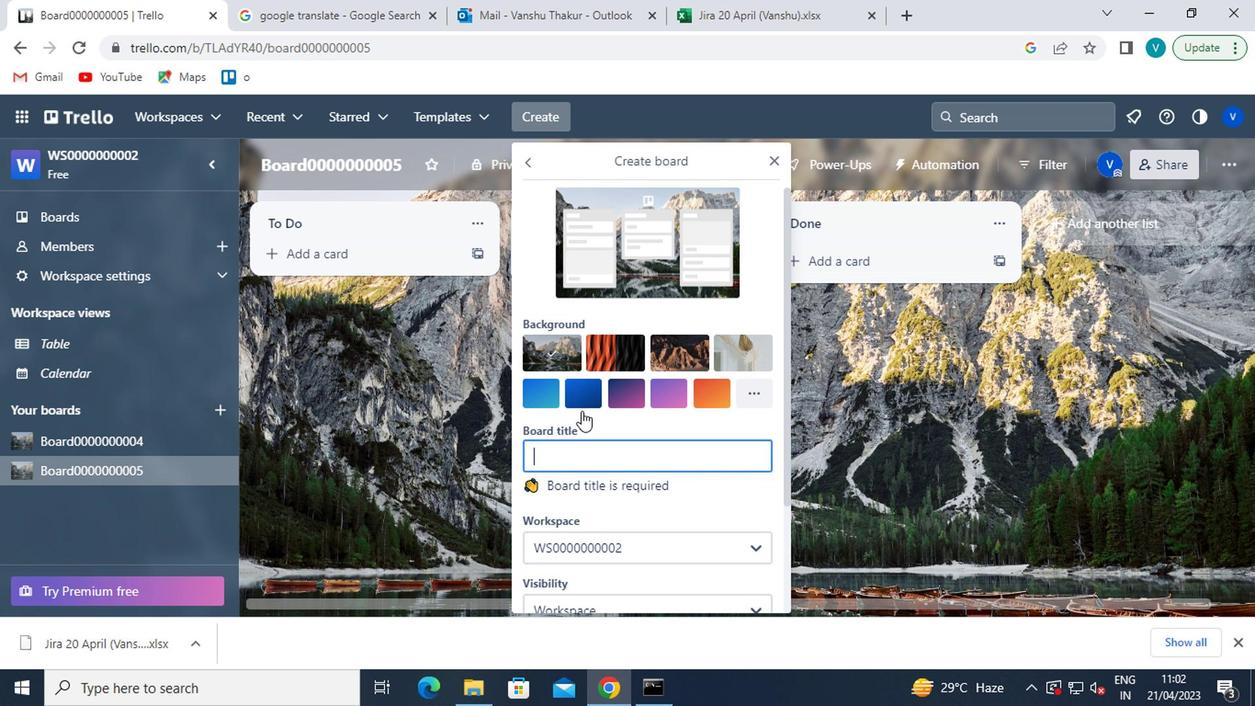 
Action: Mouse pressed left at (585, 471)
Screenshot: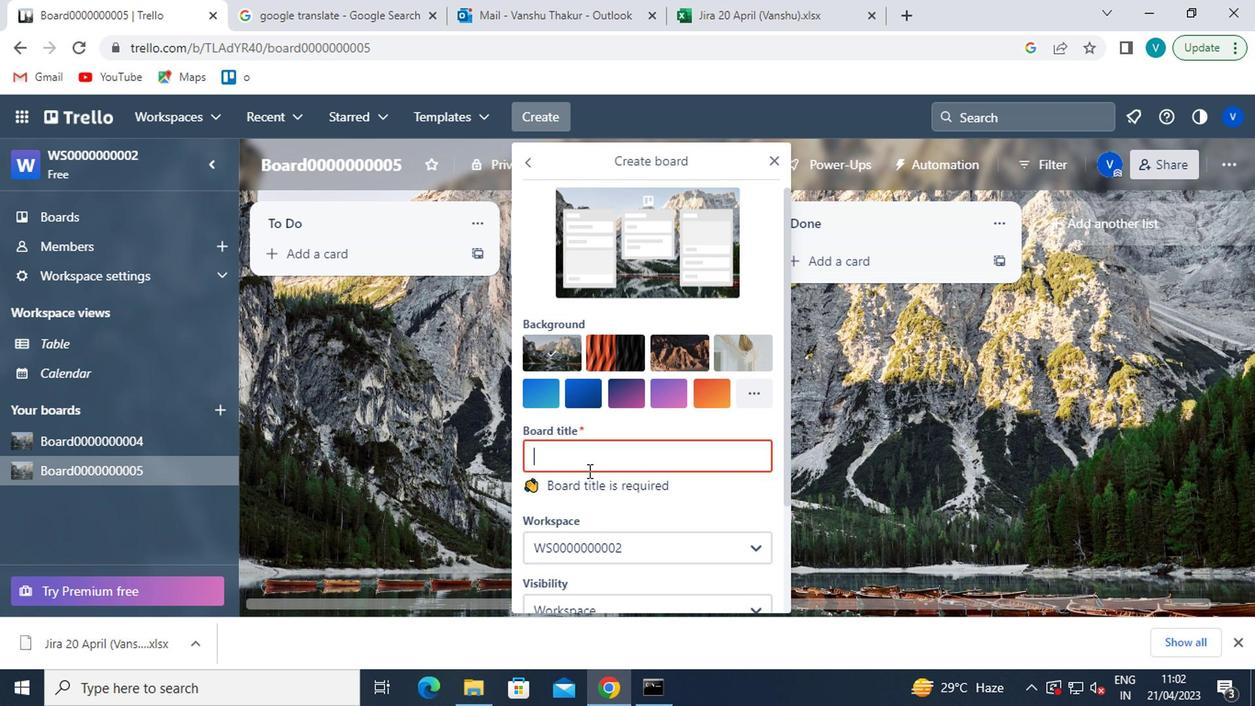 
Action: Mouse moved to (582, 457)
Screenshot: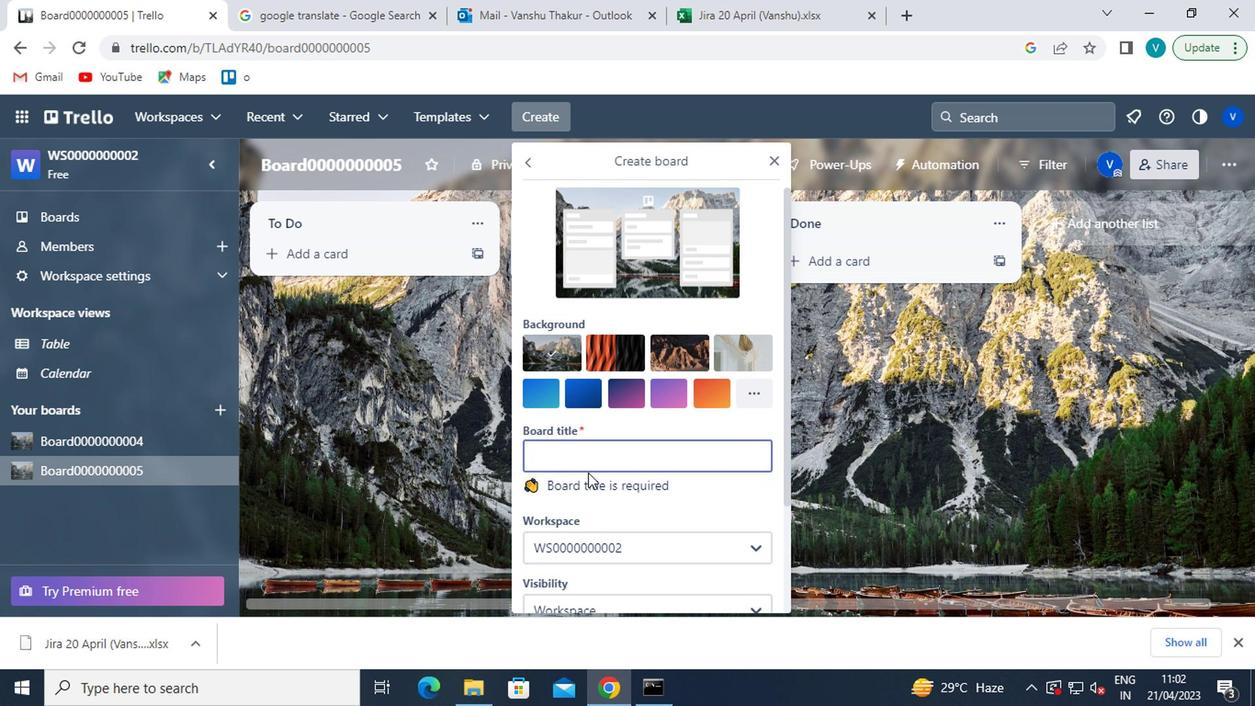
Action: Mouse pressed left at (582, 457)
Screenshot: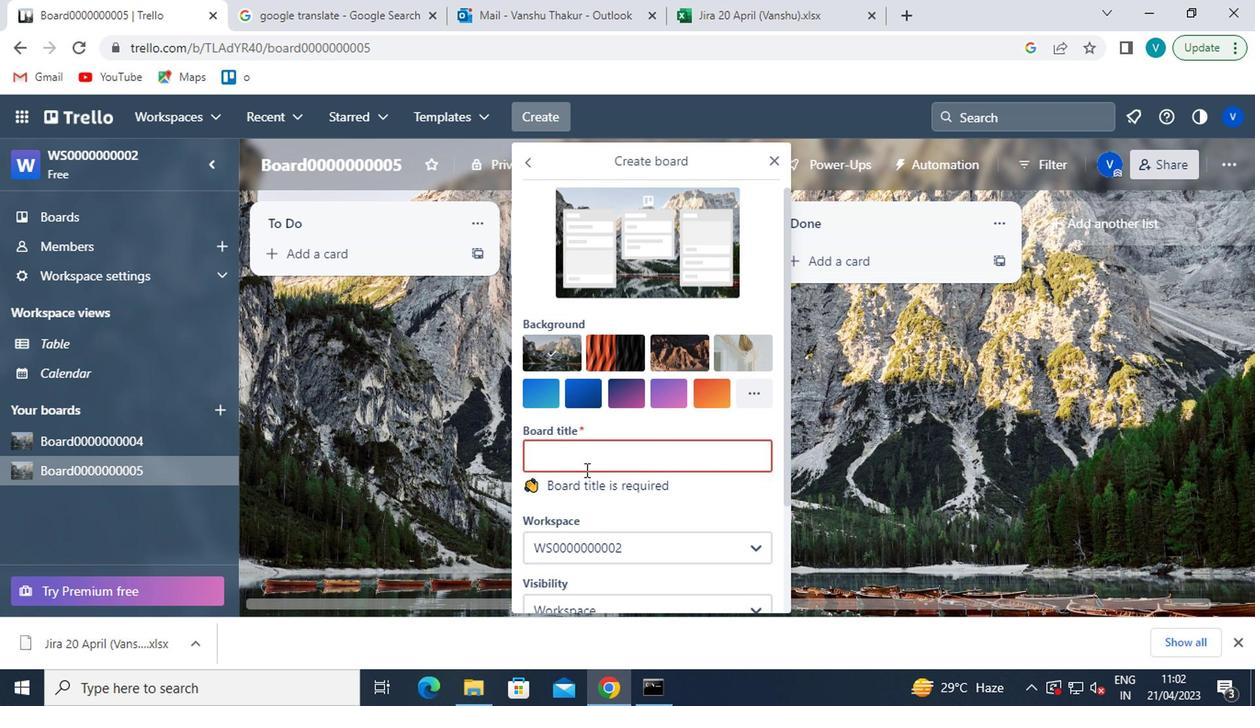 
Action: Key pressed <Key.shift>BOARD0000000006
Screenshot: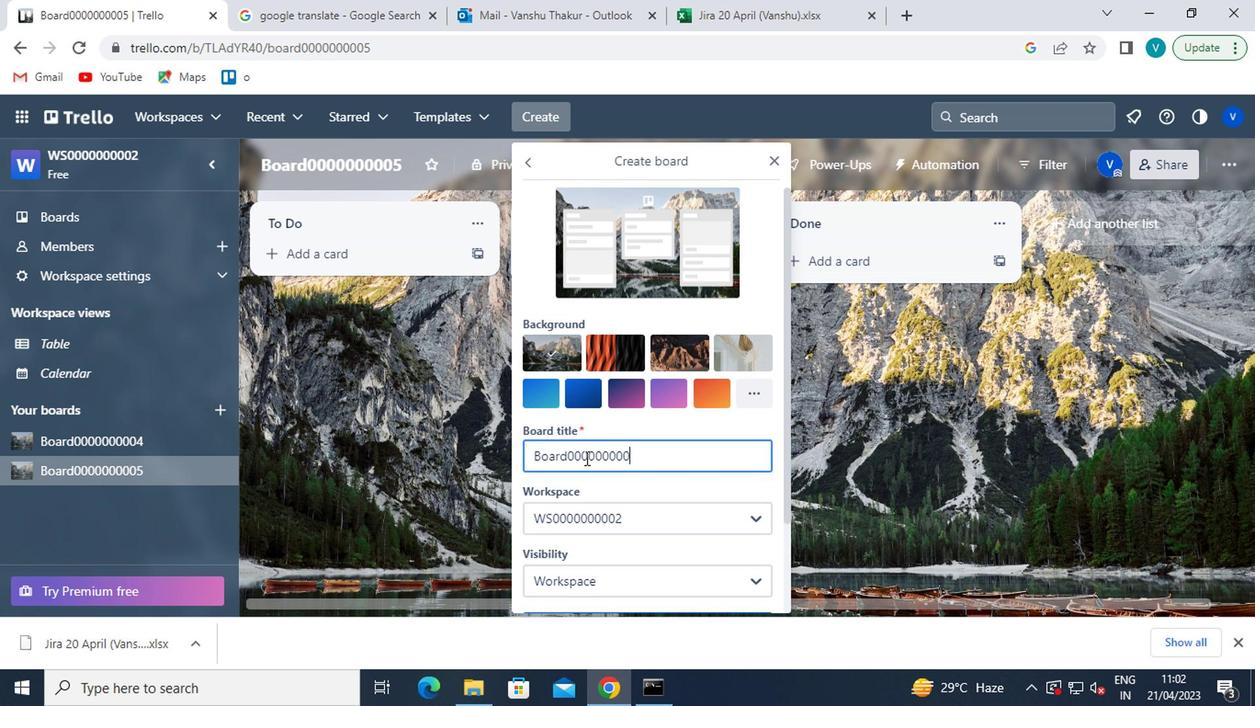 
Action: Mouse moved to (592, 459)
Screenshot: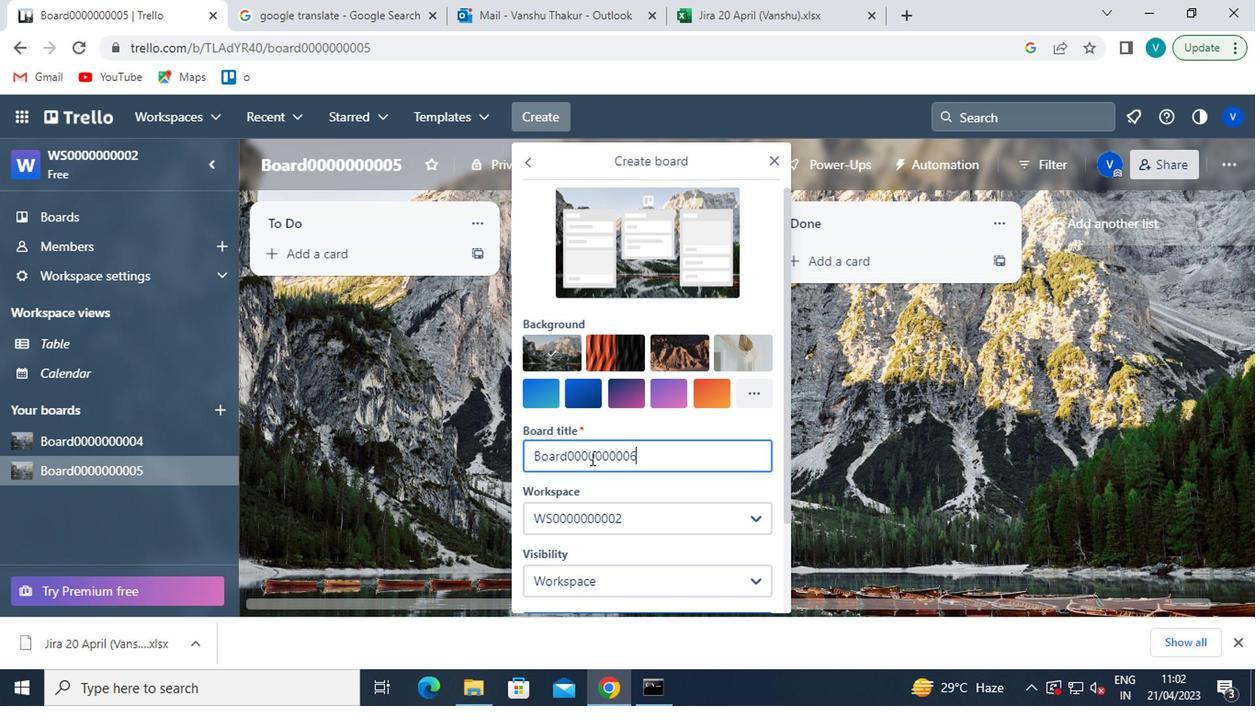 
Action: Mouse scrolled (592, 457) with delta (0, -1)
Screenshot: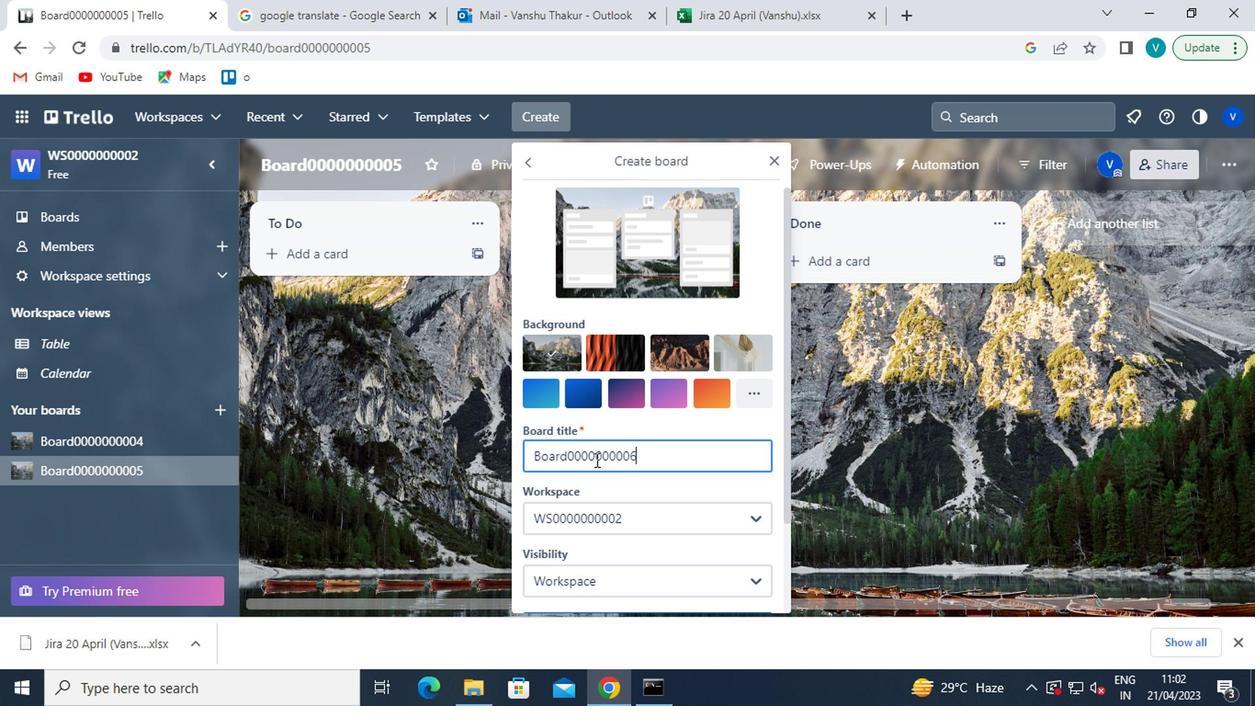 
Action: Mouse scrolled (592, 457) with delta (0, -1)
Screenshot: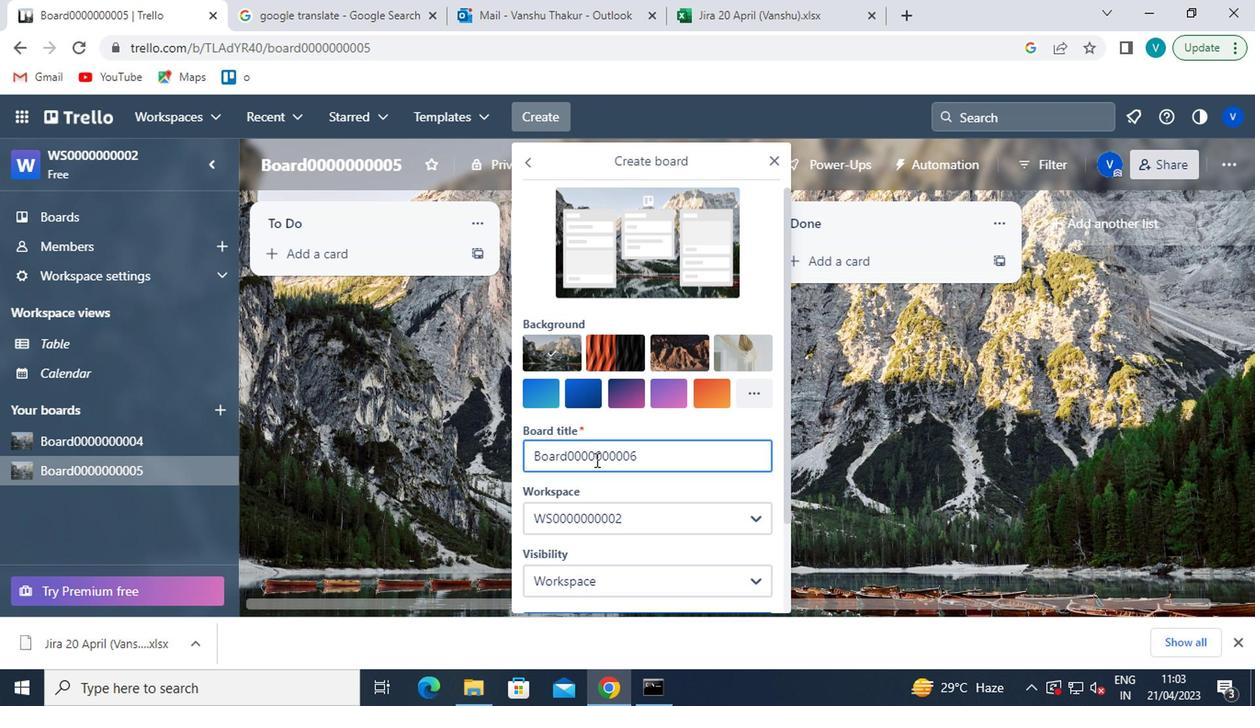 
Action: Mouse moved to (594, 459)
Screenshot: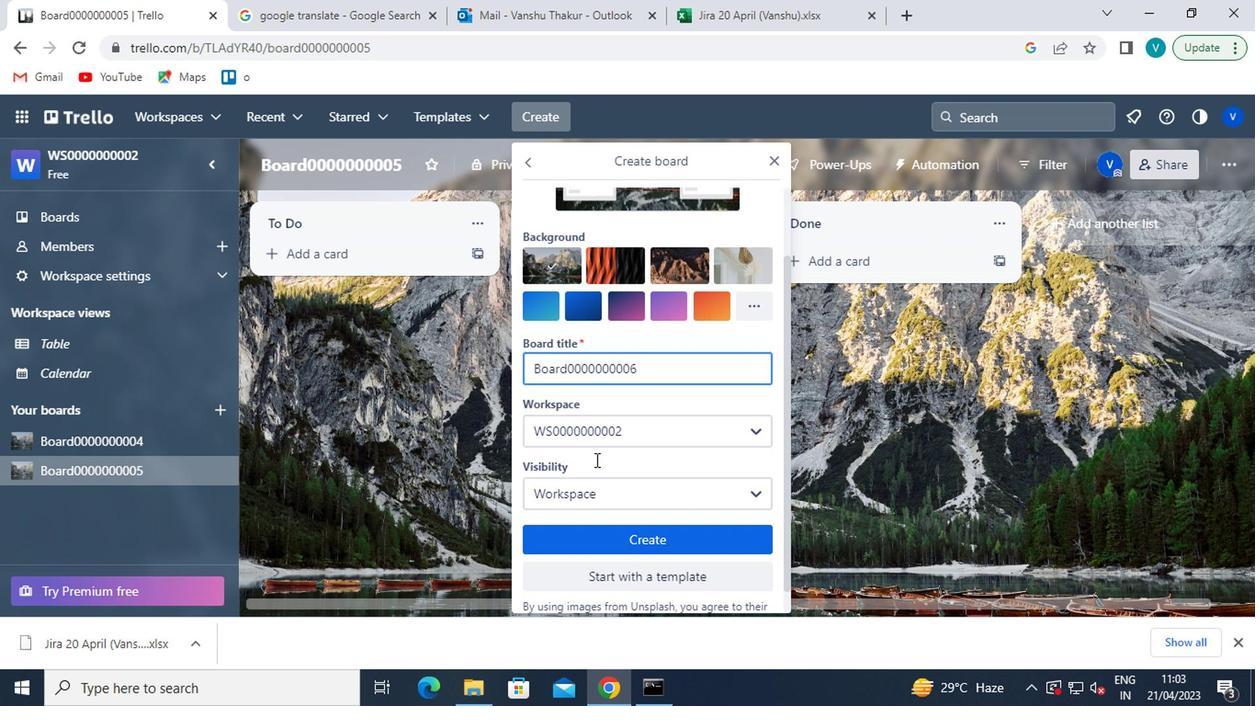 
Action: Mouse pressed left at (594, 459)
Screenshot: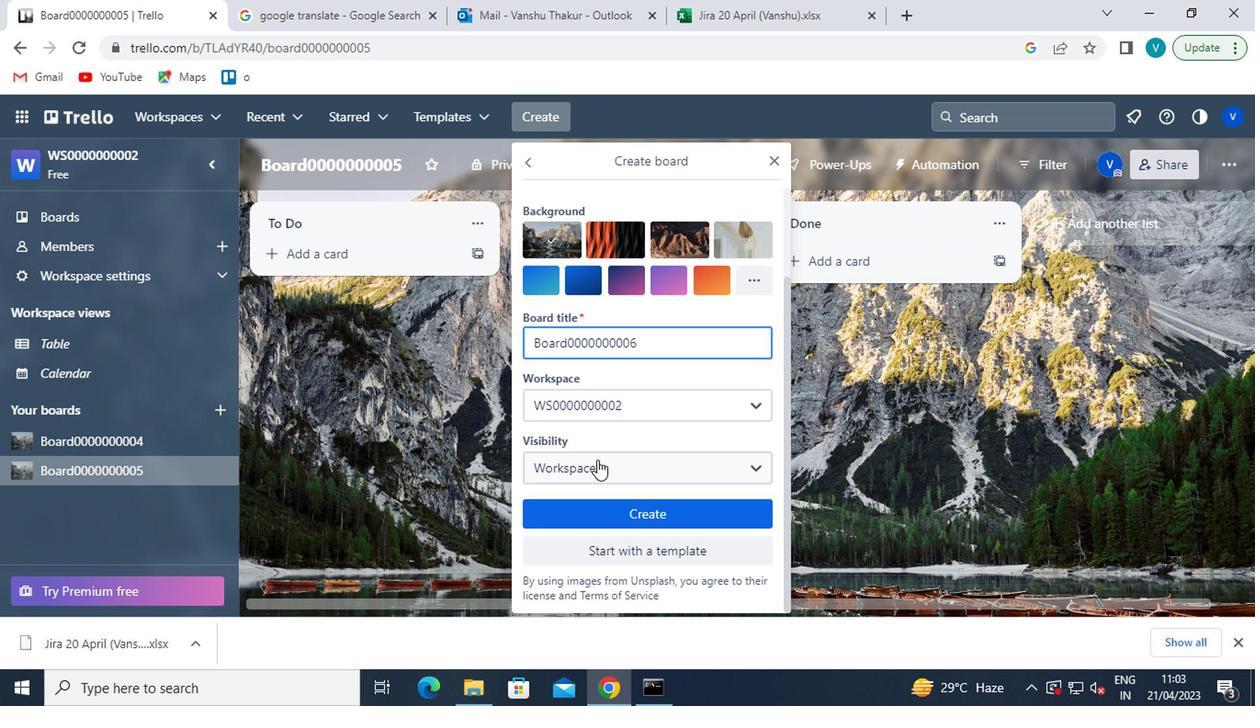 
Action: Mouse moved to (625, 410)
Screenshot: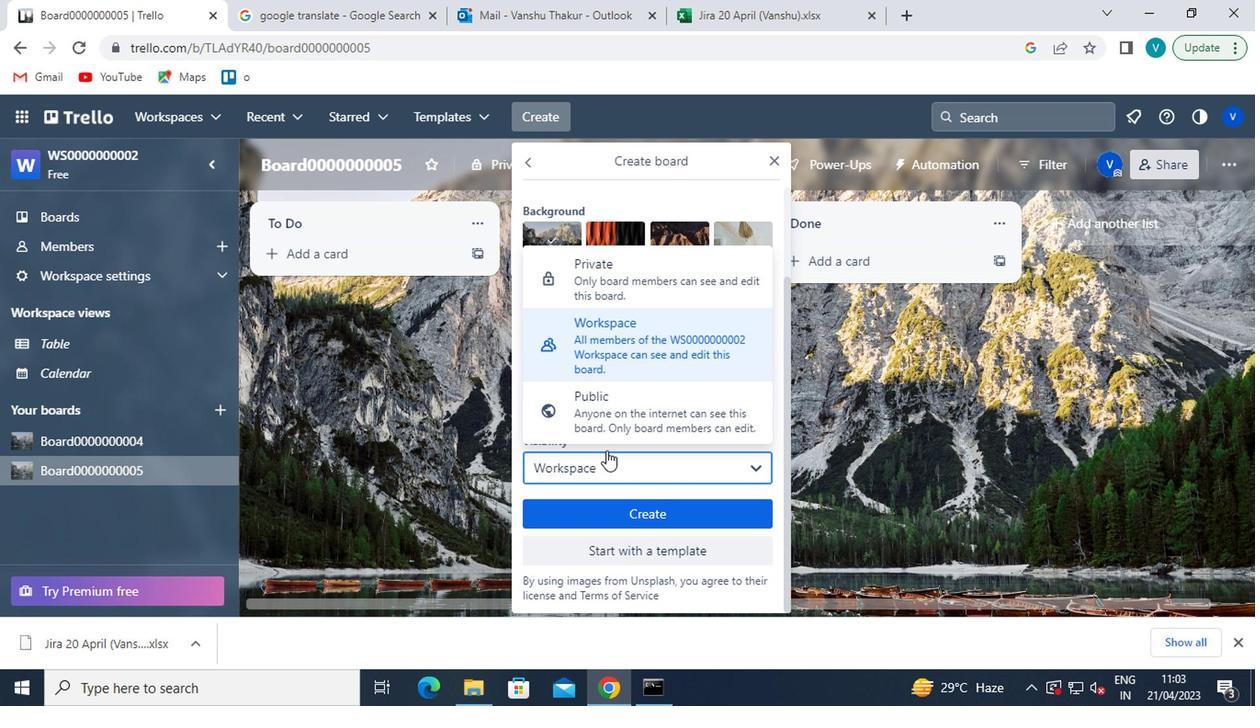 
Action: Mouse pressed left at (625, 410)
Screenshot: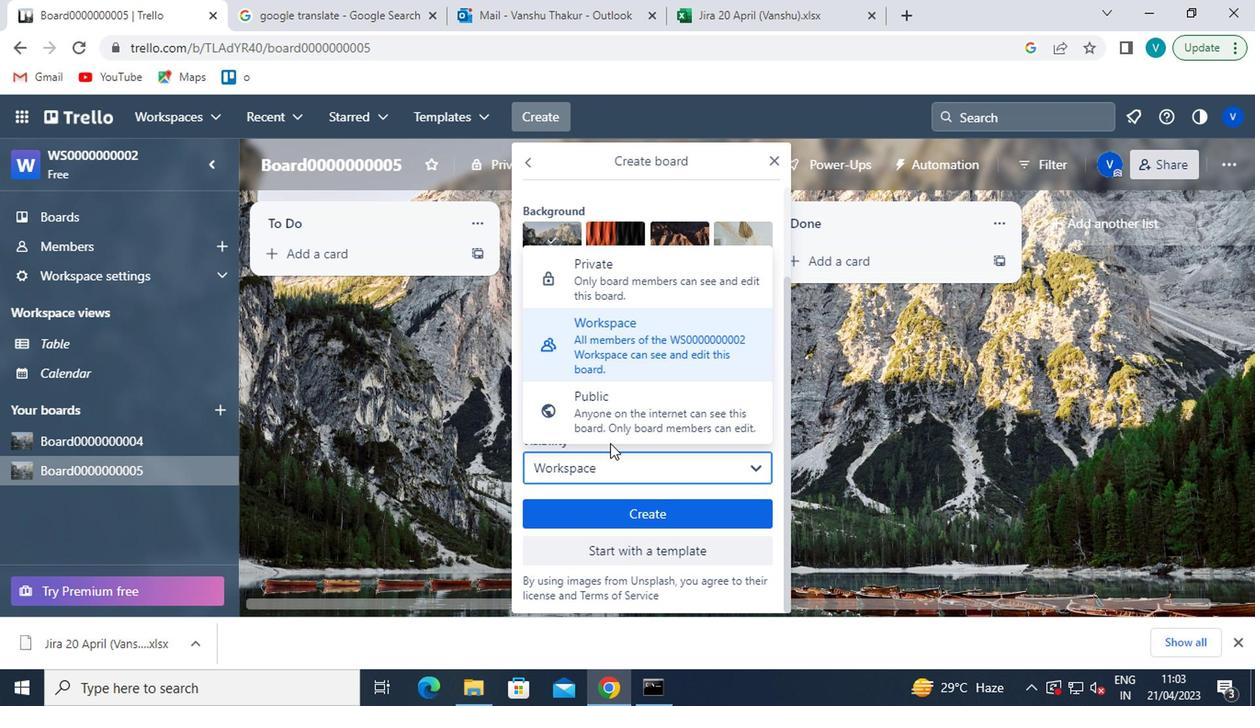 
Action: Mouse moved to (667, 414)
Screenshot: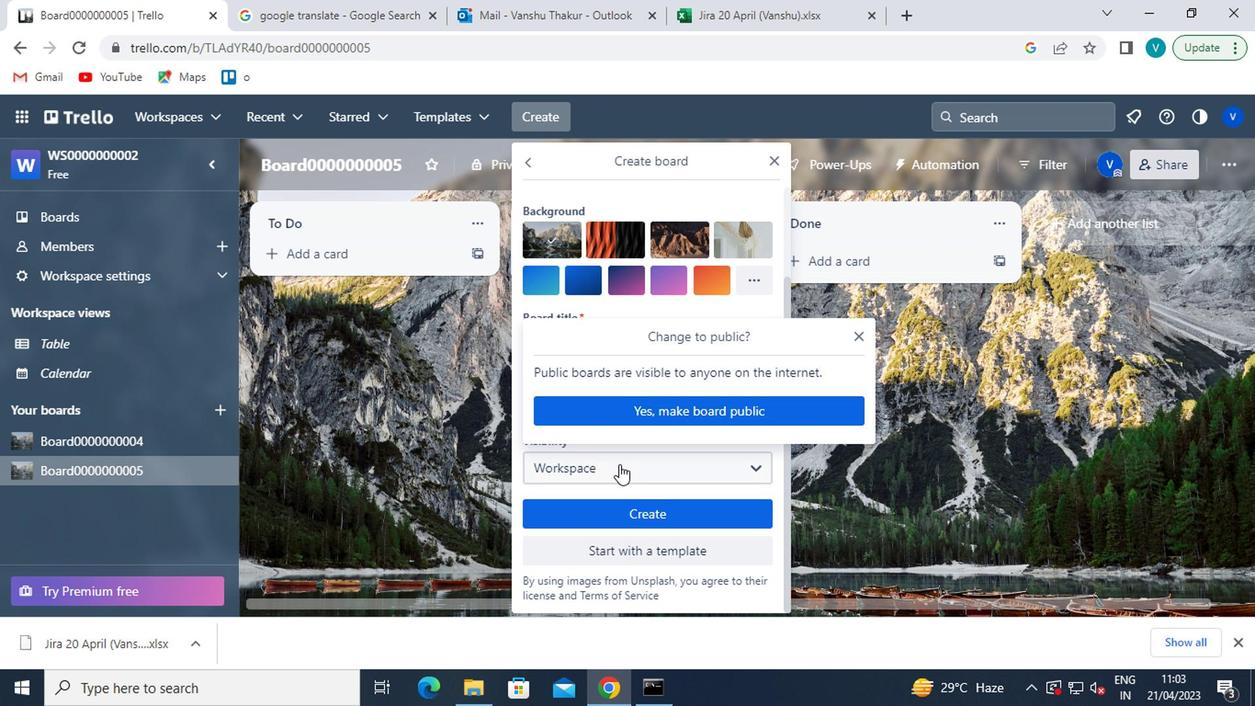 
Action: Mouse pressed left at (667, 414)
Screenshot: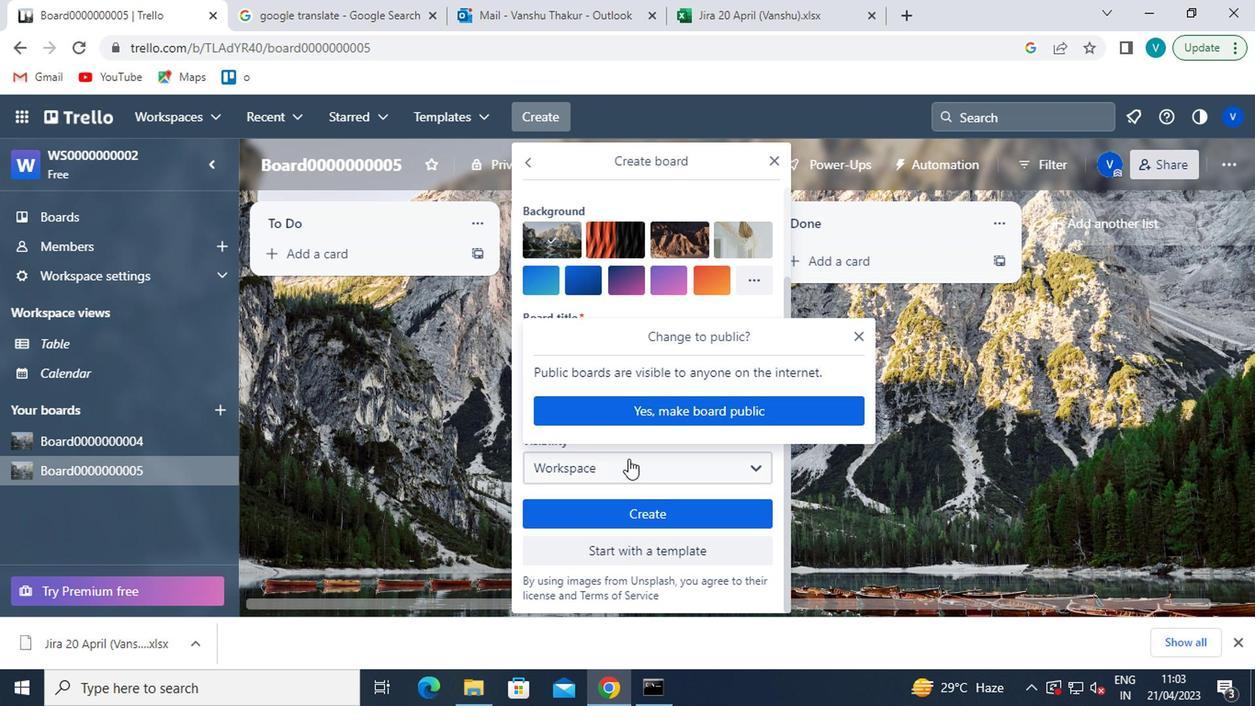 
Action: Mouse moved to (632, 511)
Screenshot: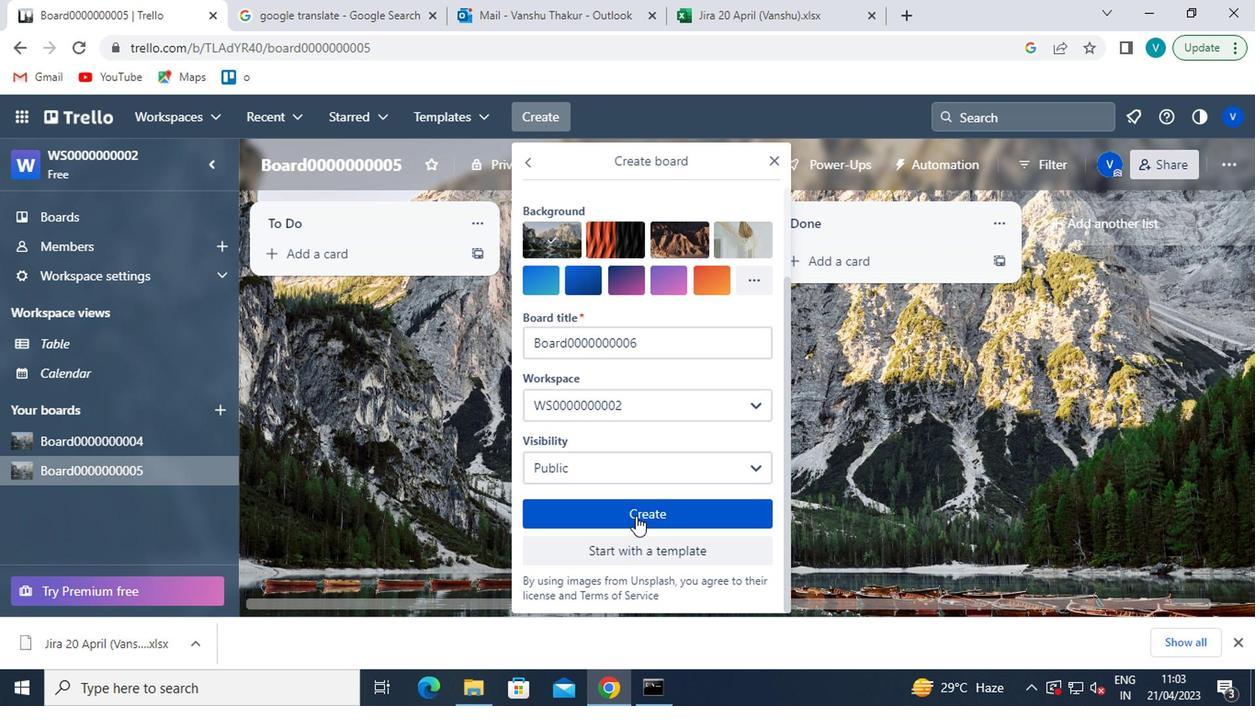 
Action: Mouse pressed left at (632, 511)
Screenshot: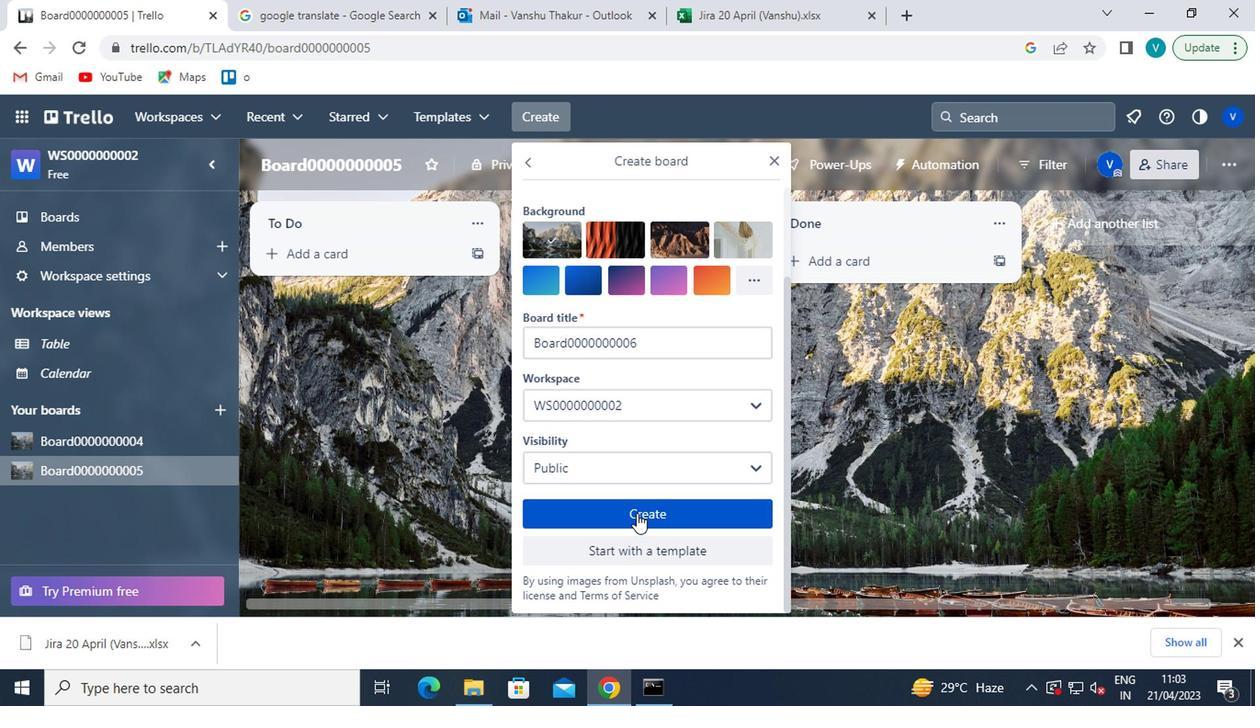 
Action: Mouse moved to (132, 434)
Screenshot: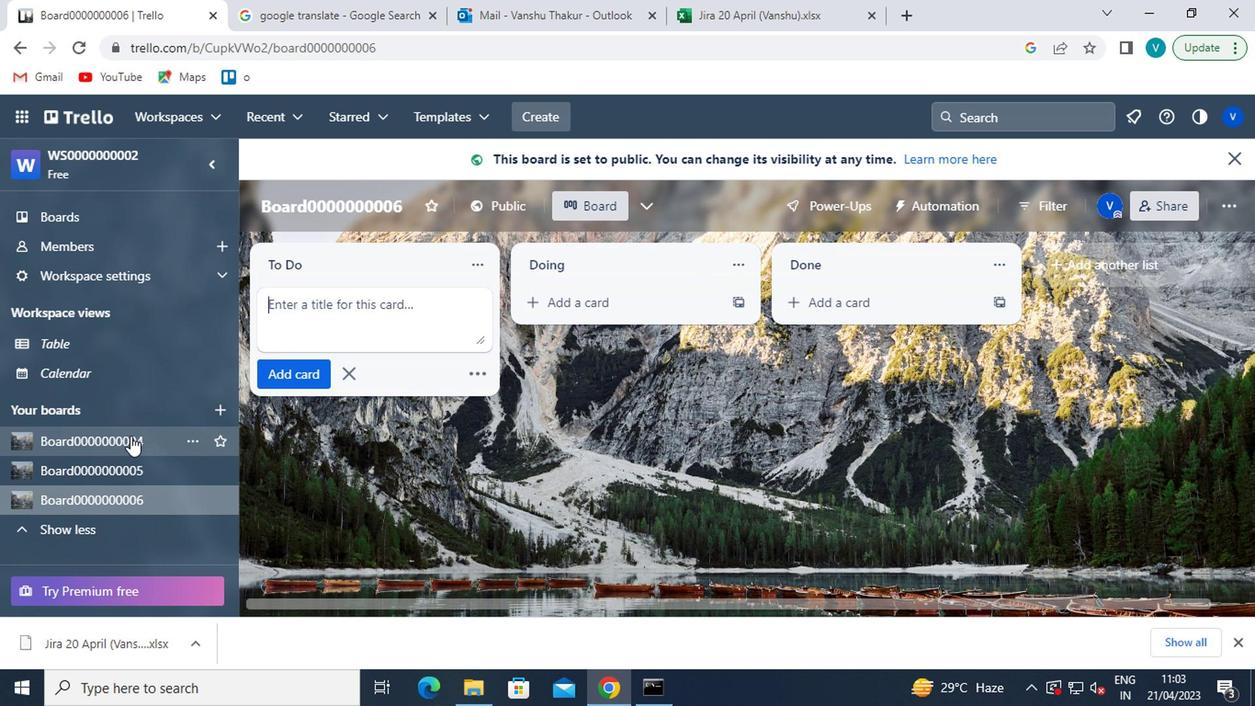 
Action: Mouse pressed left at (132, 434)
Screenshot: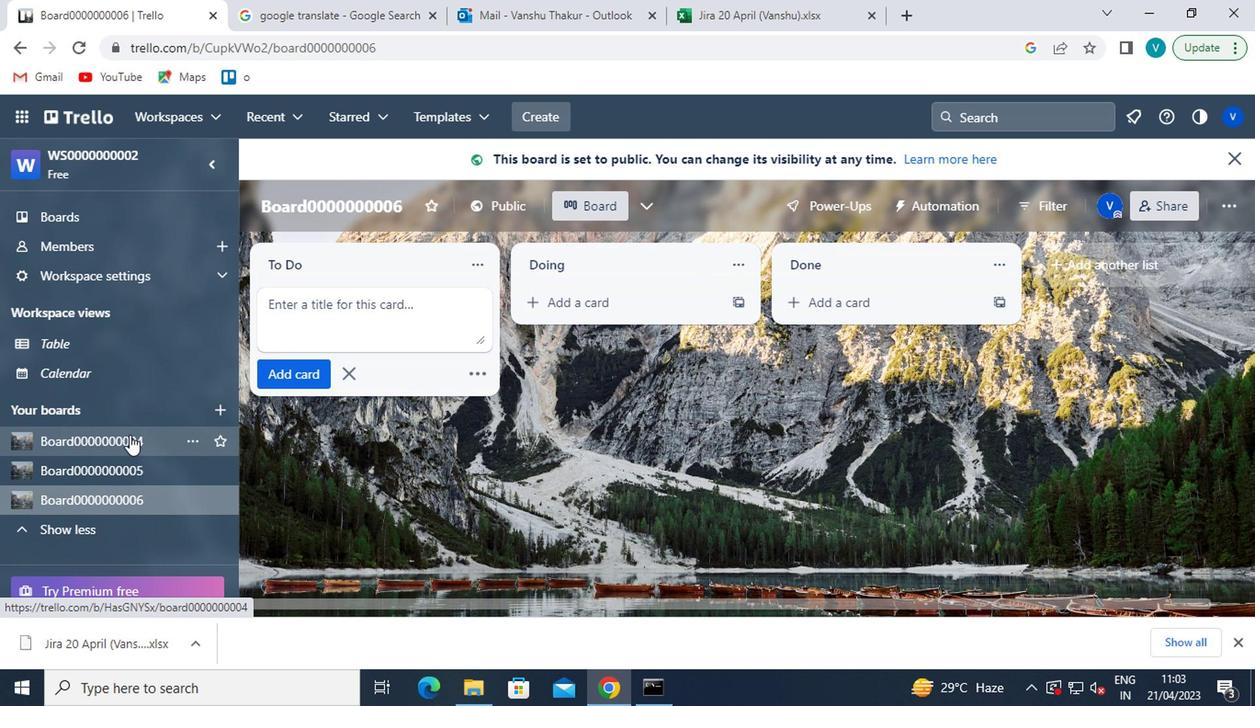 
Action: Mouse moved to (338, 264)
Screenshot: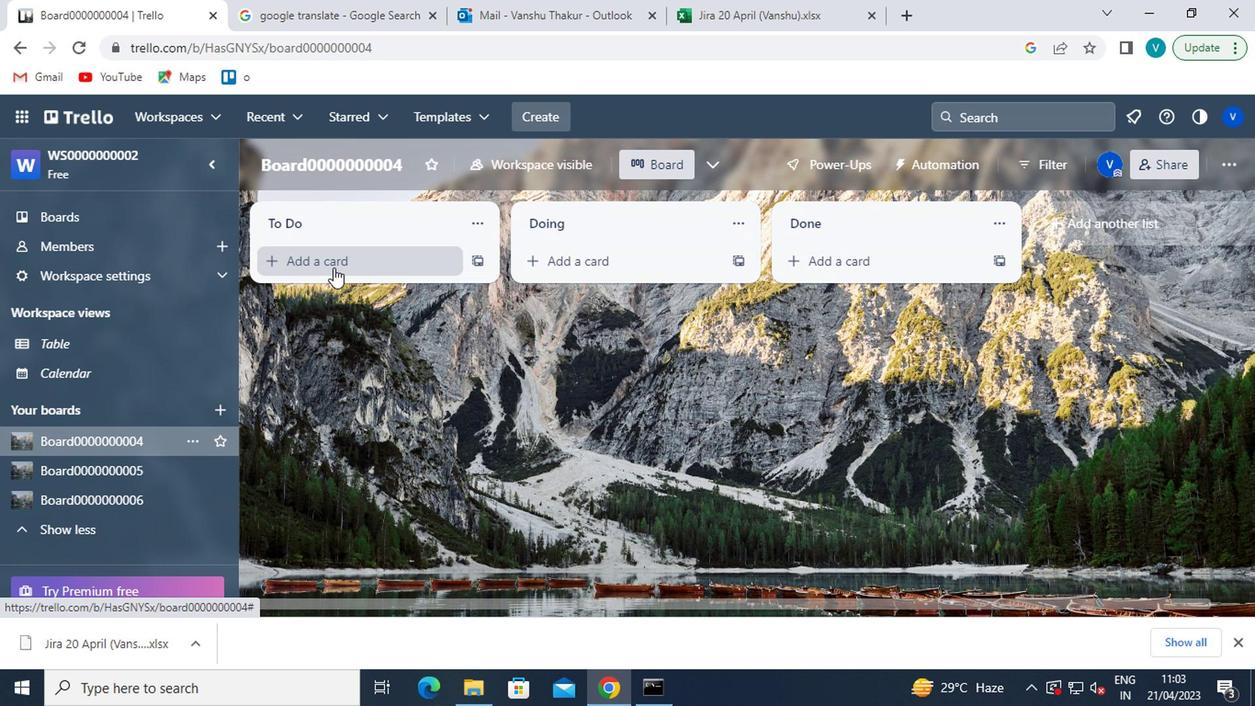 
Action: Mouse pressed left at (338, 264)
Screenshot: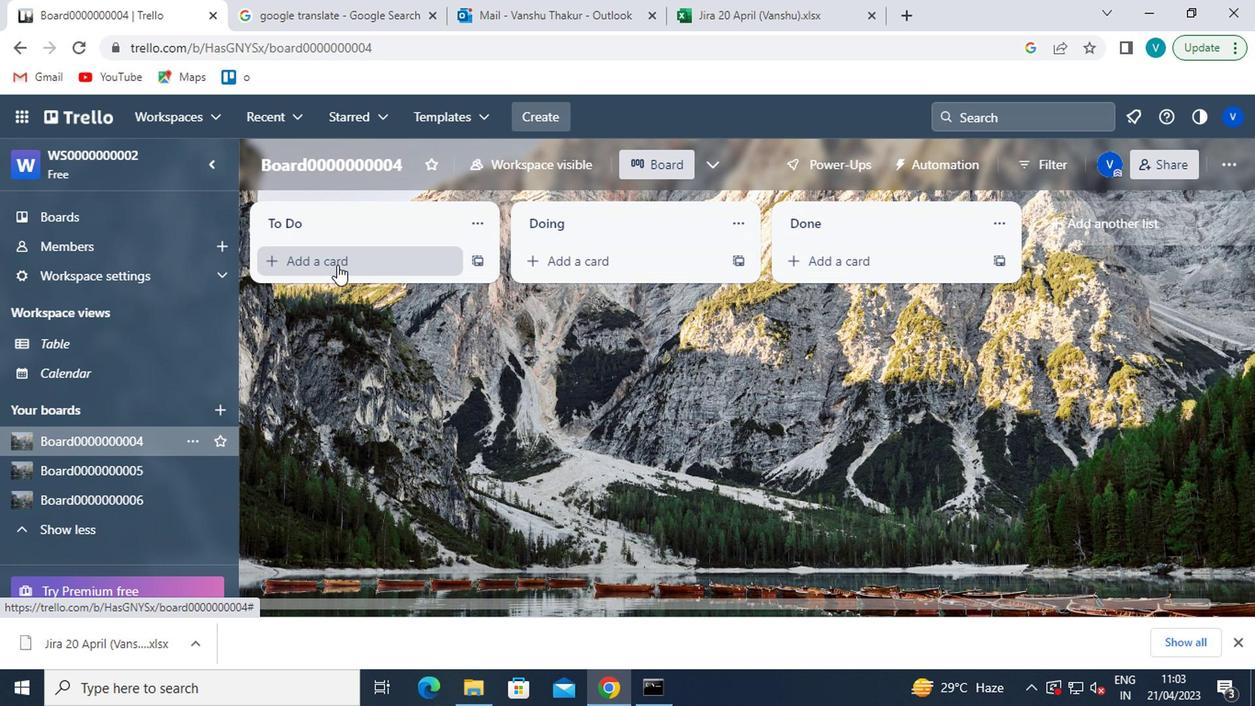 
Action: Key pressed <Key.shift>CARD0000000013
Screenshot: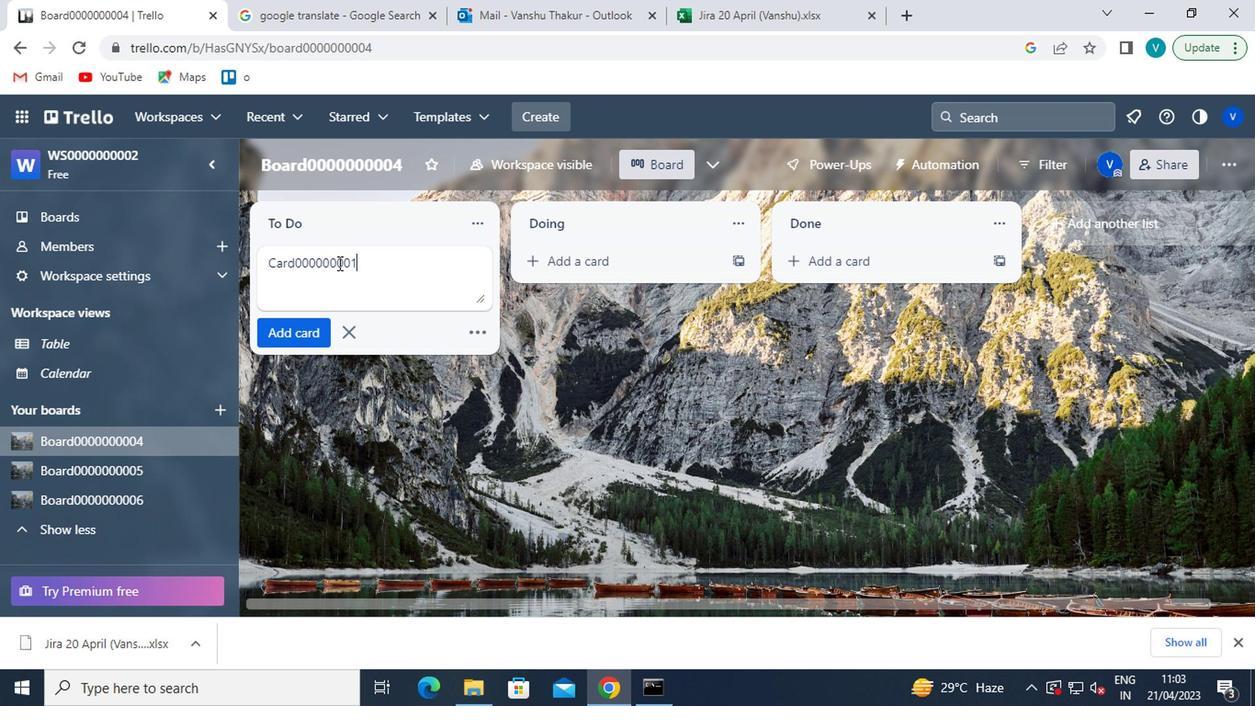 
Action: Mouse moved to (338, 263)
Screenshot: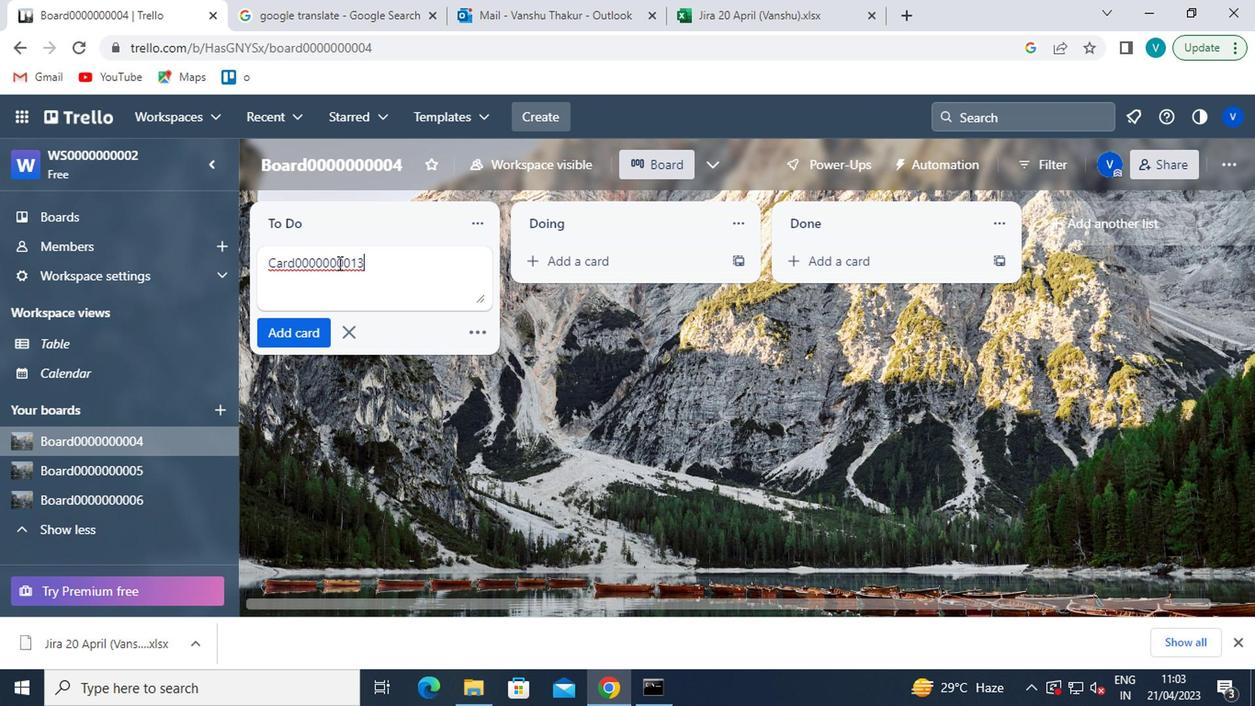 
Action: Key pressed <Key.enter><Key.shift>CARD0000000014
Screenshot: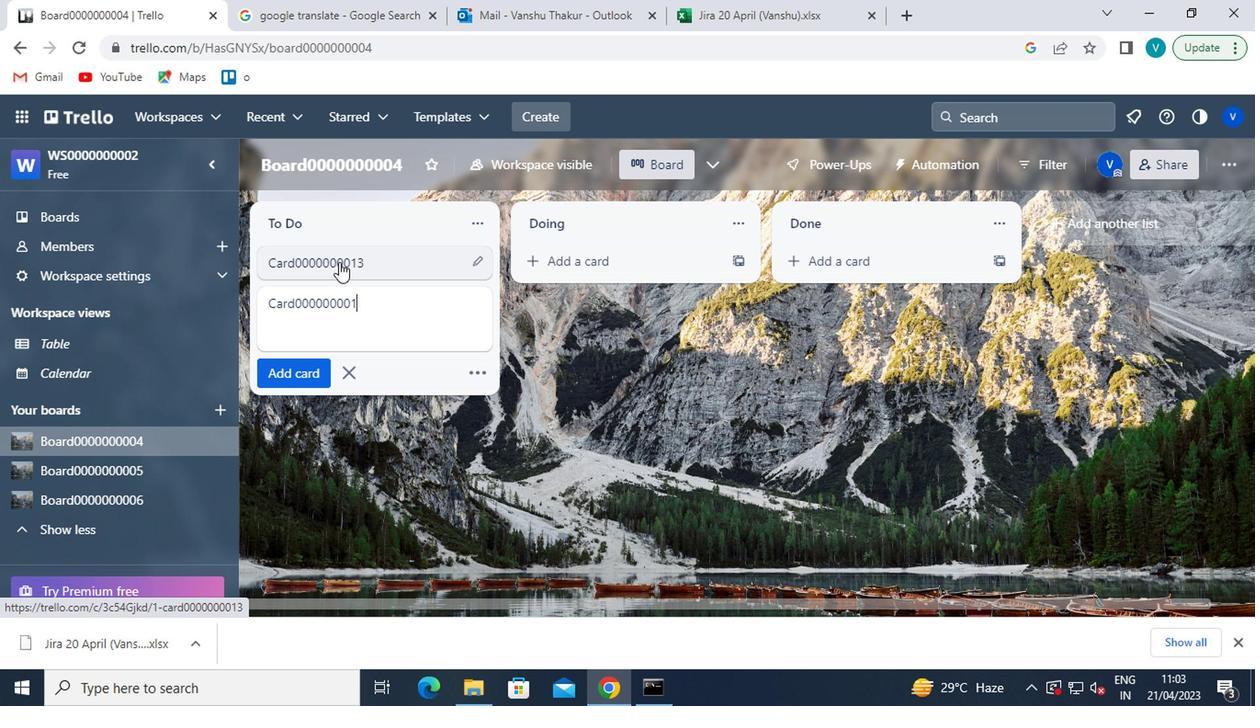 
